 Task: Create a due date automation trigger when advanced on, on the tuesday after a card is due add dates due in more than 1 working days at 11:00 AM.
Action: Mouse moved to (1240, 108)
Screenshot: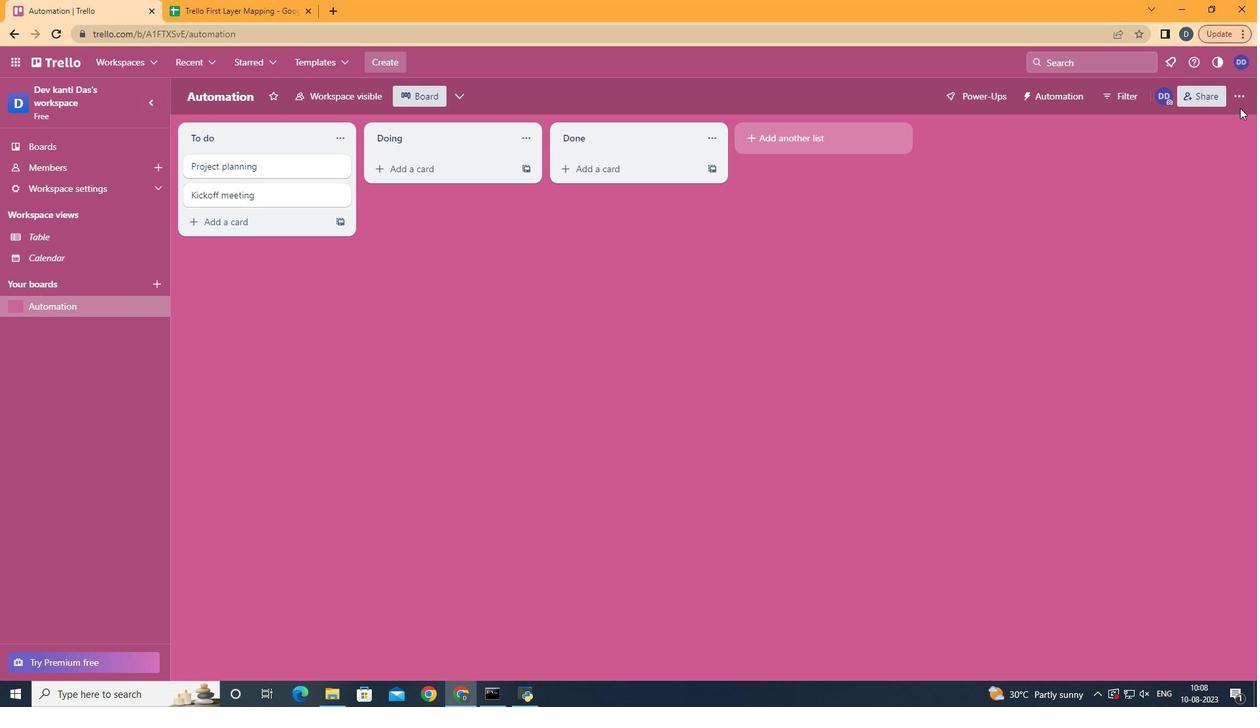 
Action: Mouse pressed left at (1240, 108)
Screenshot: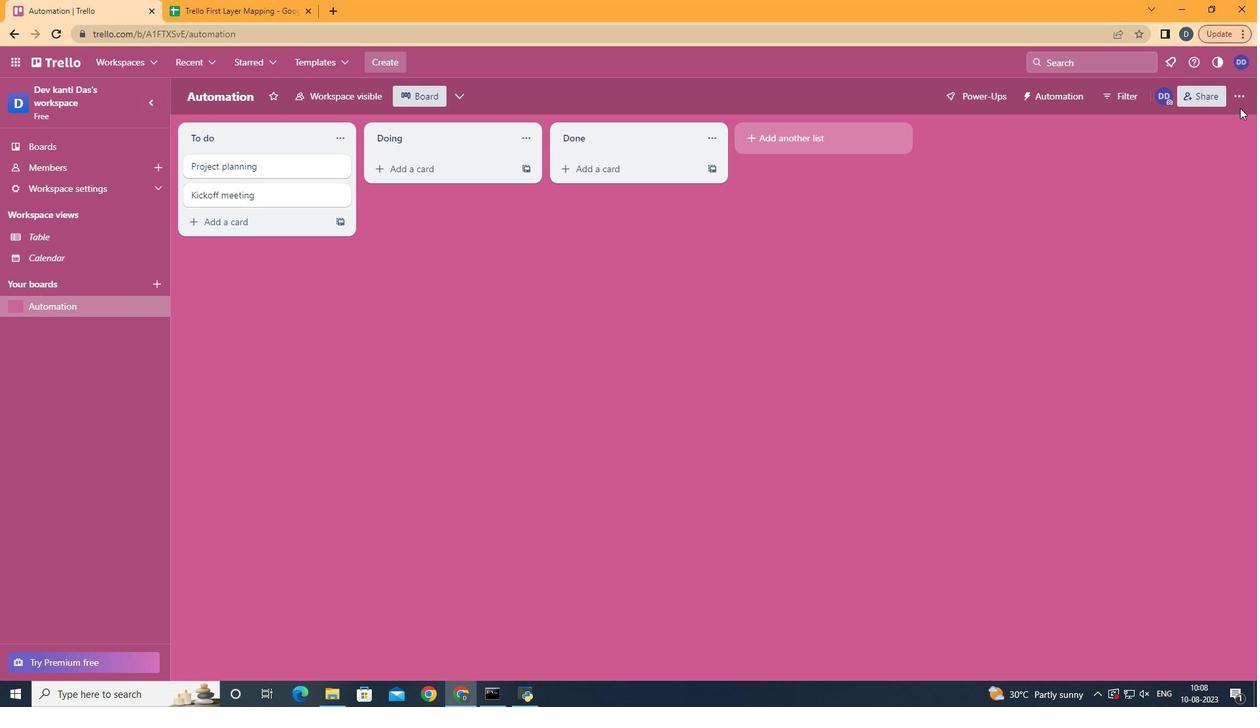 
Action: Mouse moved to (1240, 102)
Screenshot: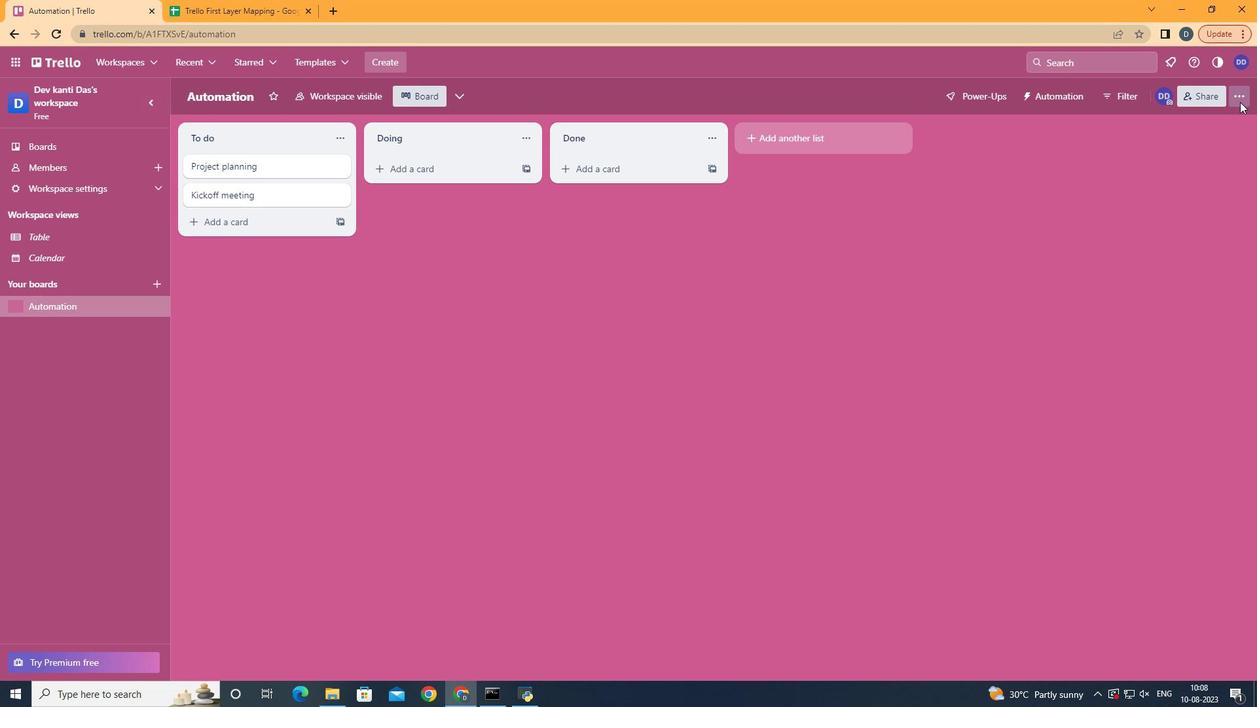 
Action: Mouse pressed left at (1240, 102)
Screenshot: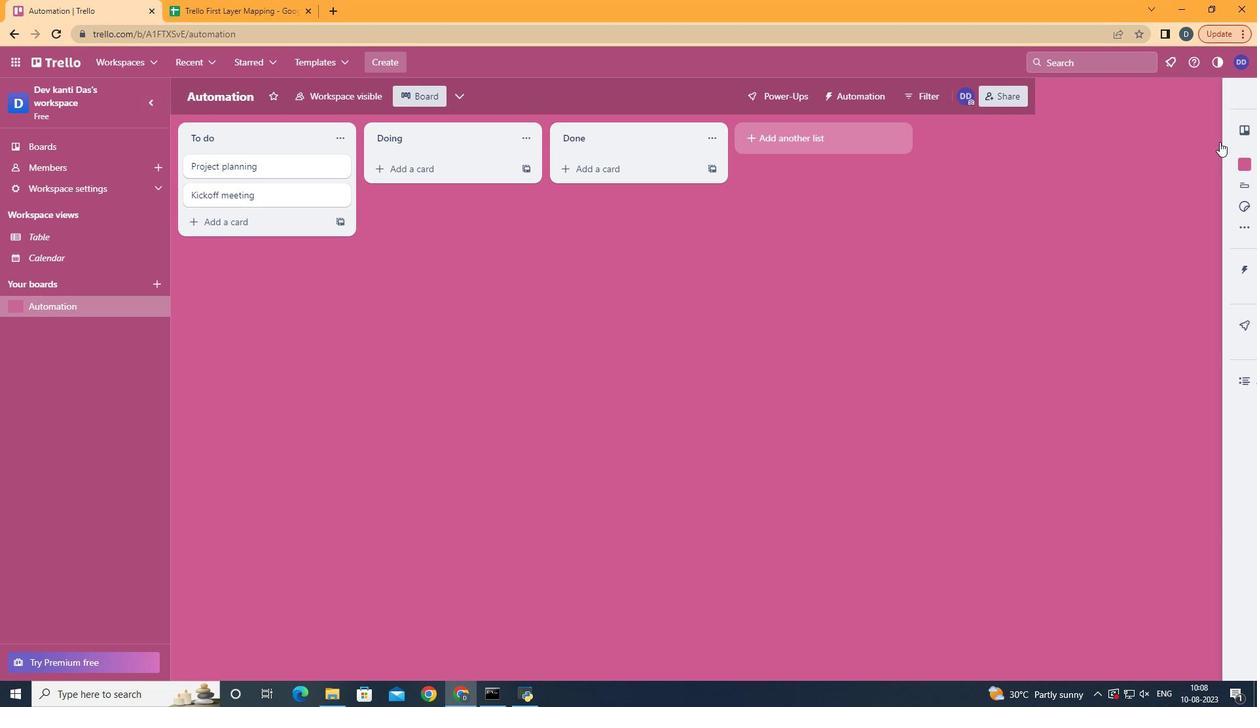 
Action: Mouse moved to (1127, 286)
Screenshot: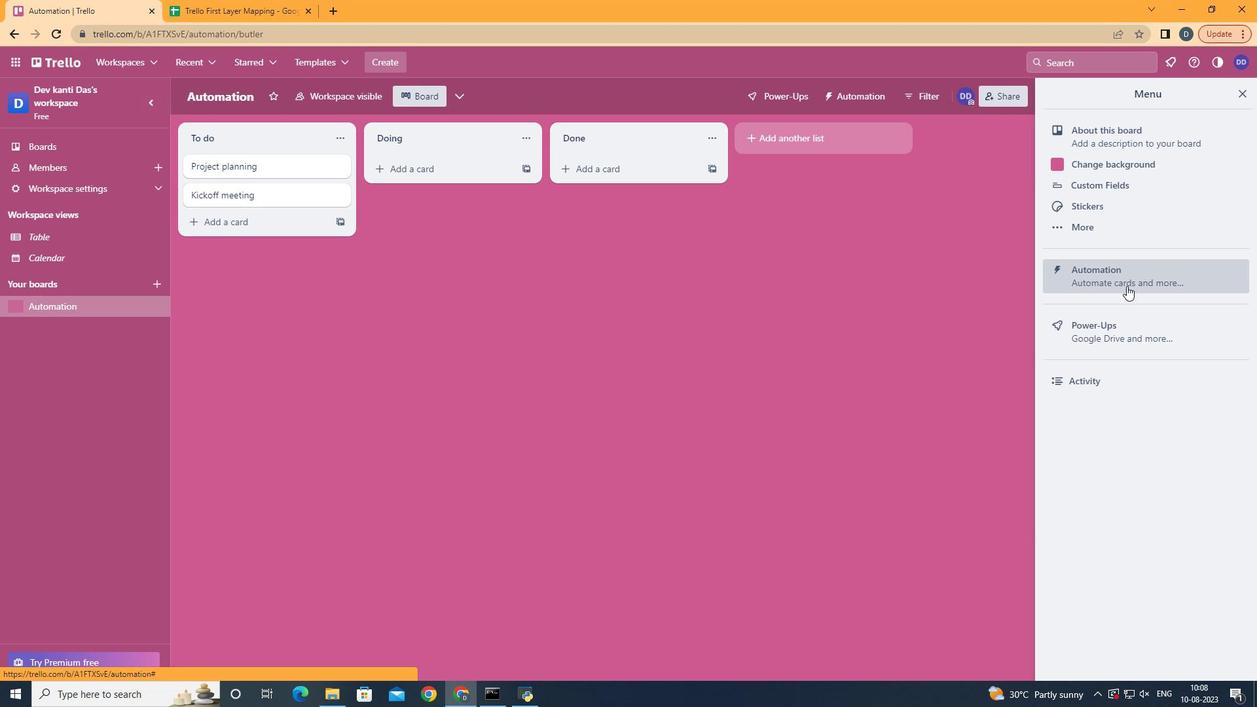 
Action: Mouse pressed left at (1127, 286)
Screenshot: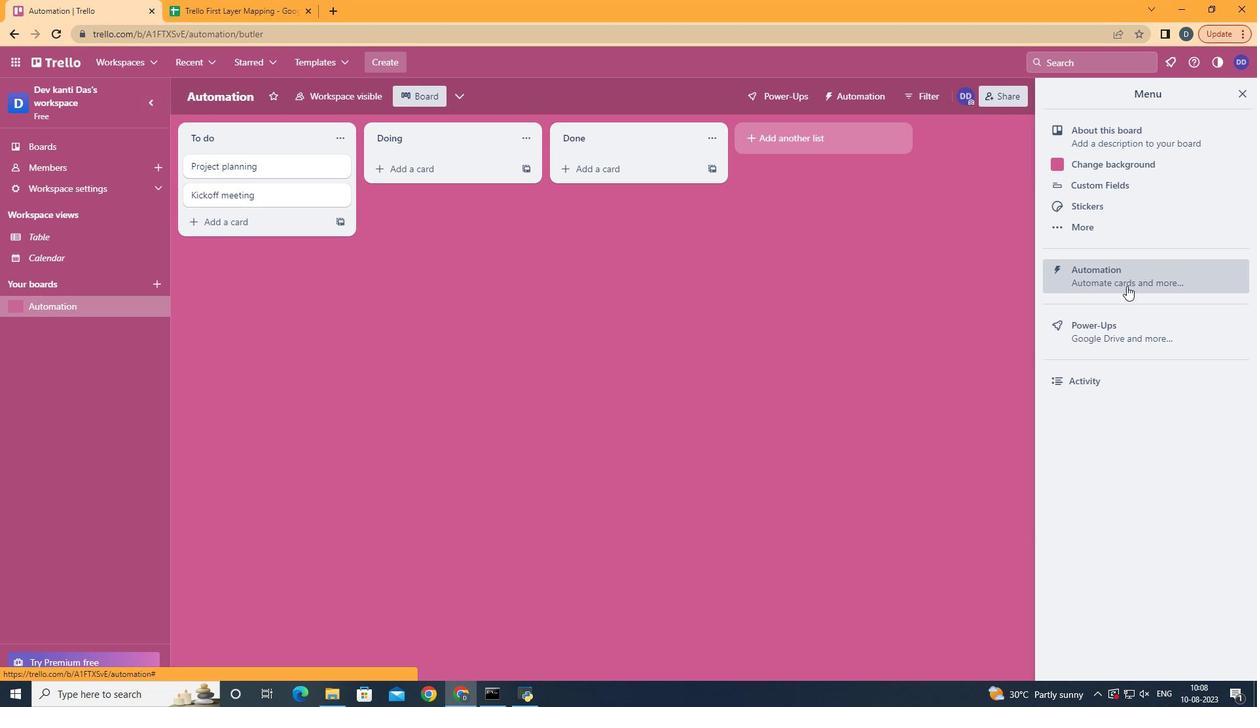 
Action: Mouse moved to (261, 272)
Screenshot: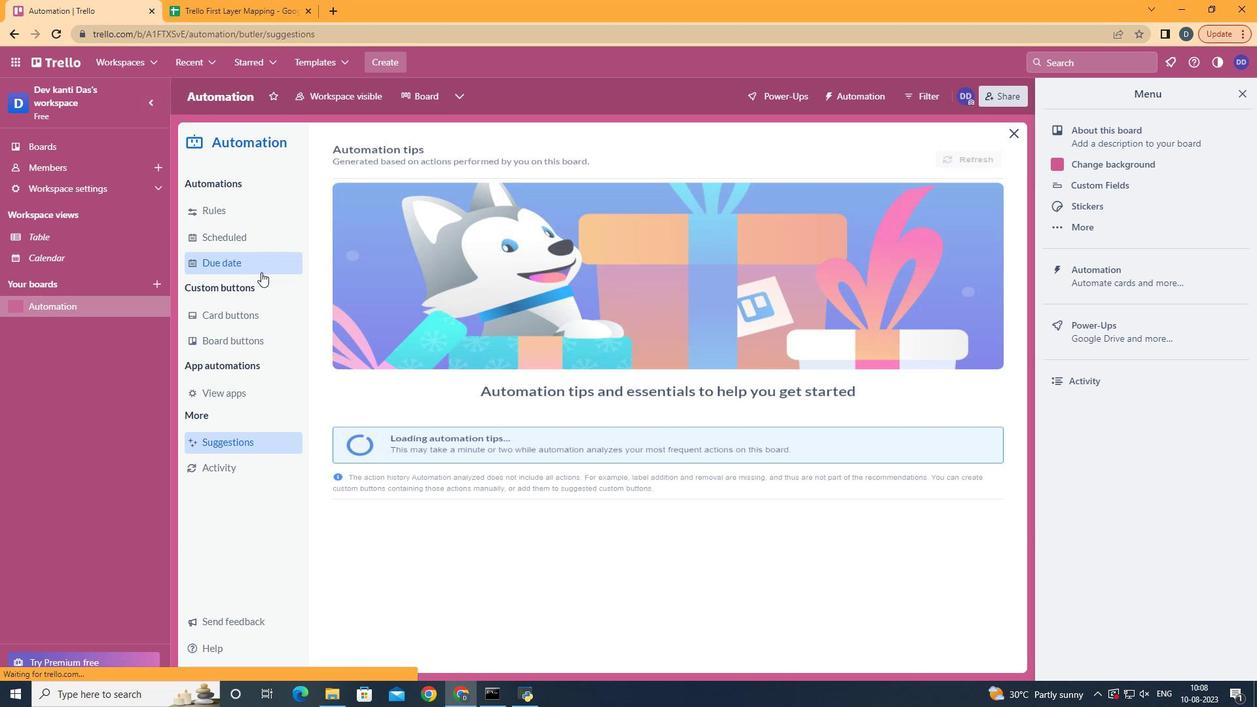 
Action: Mouse pressed left at (261, 272)
Screenshot: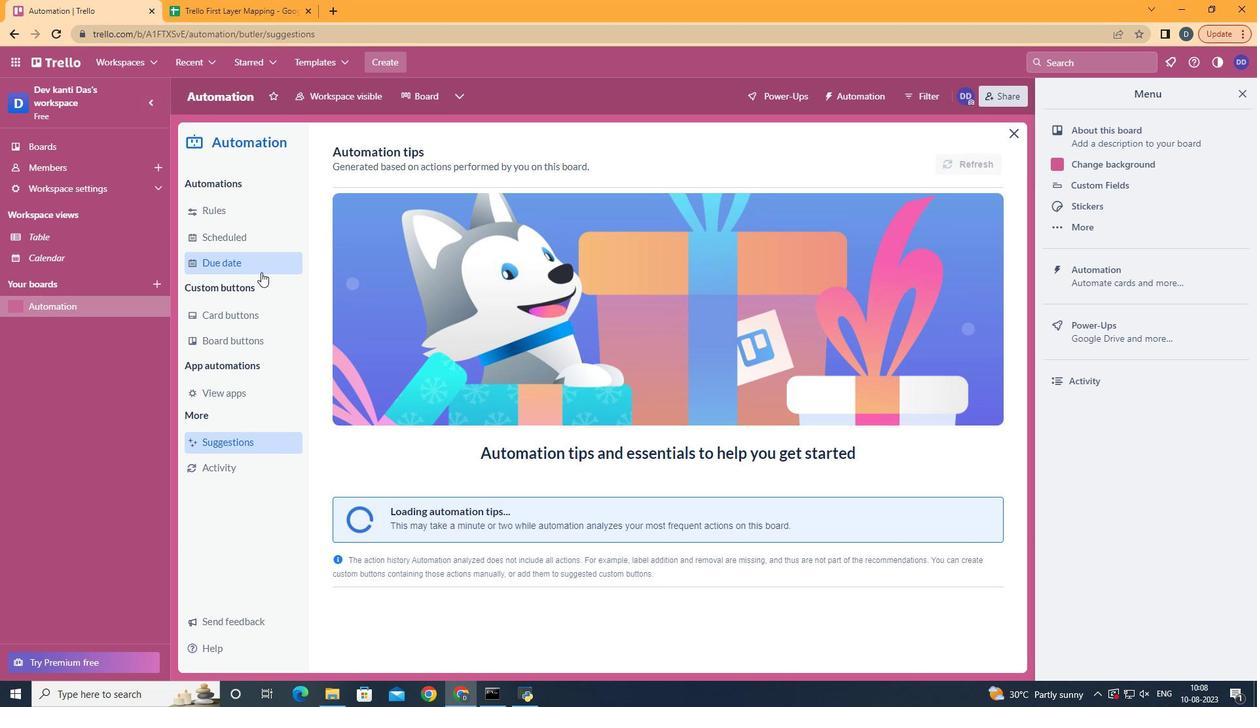 
Action: Mouse moved to (919, 155)
Screenshot: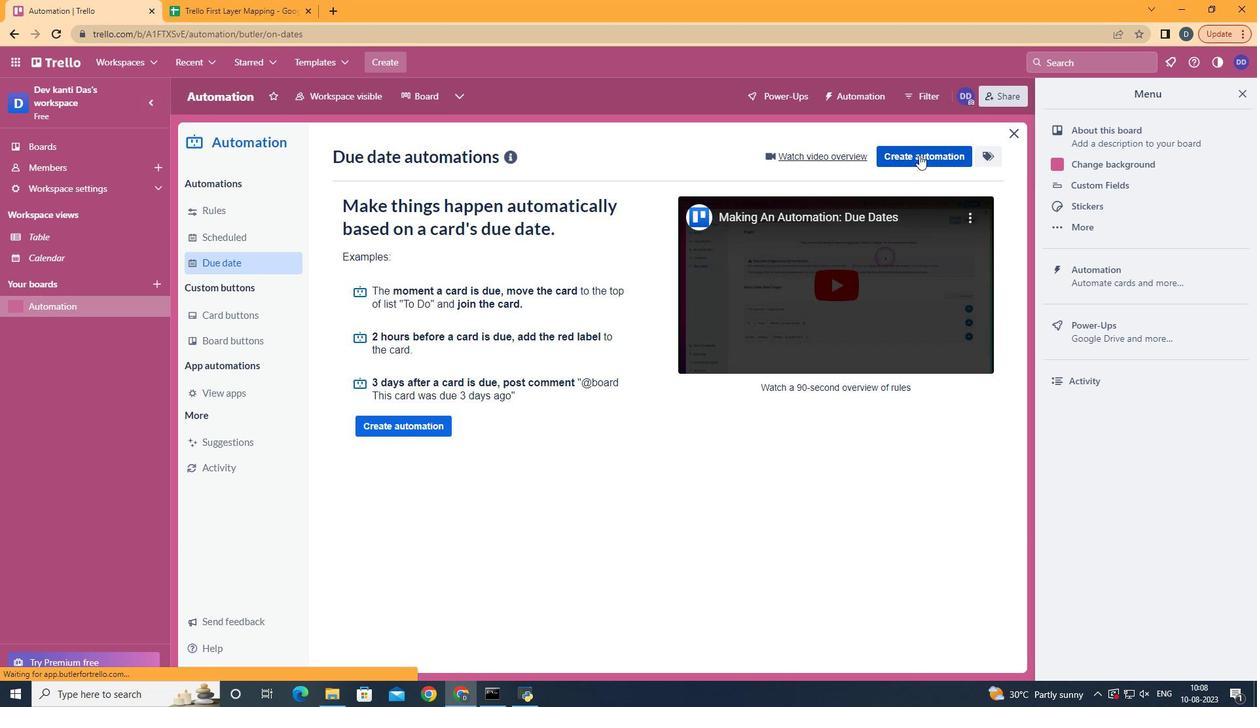 
Action: Mouse pressed left at (919, 155)
Screenshot: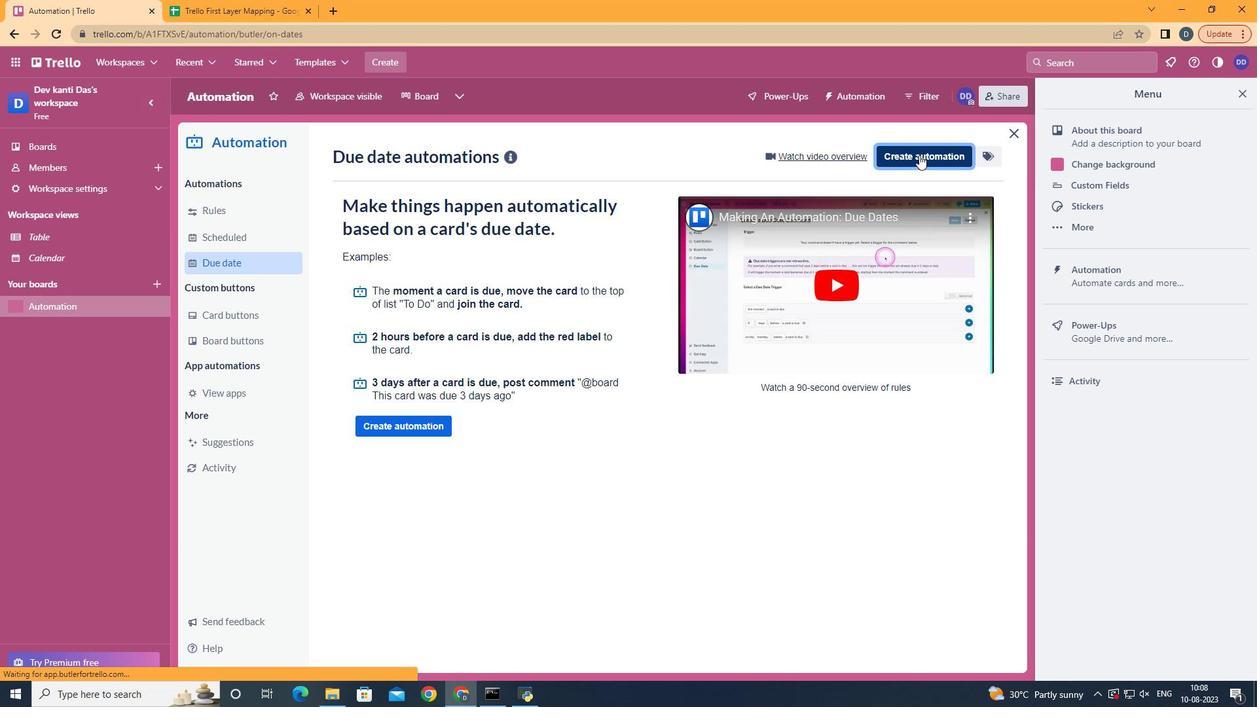 
Action: Mouse moved to (663, 269)
Screenshot: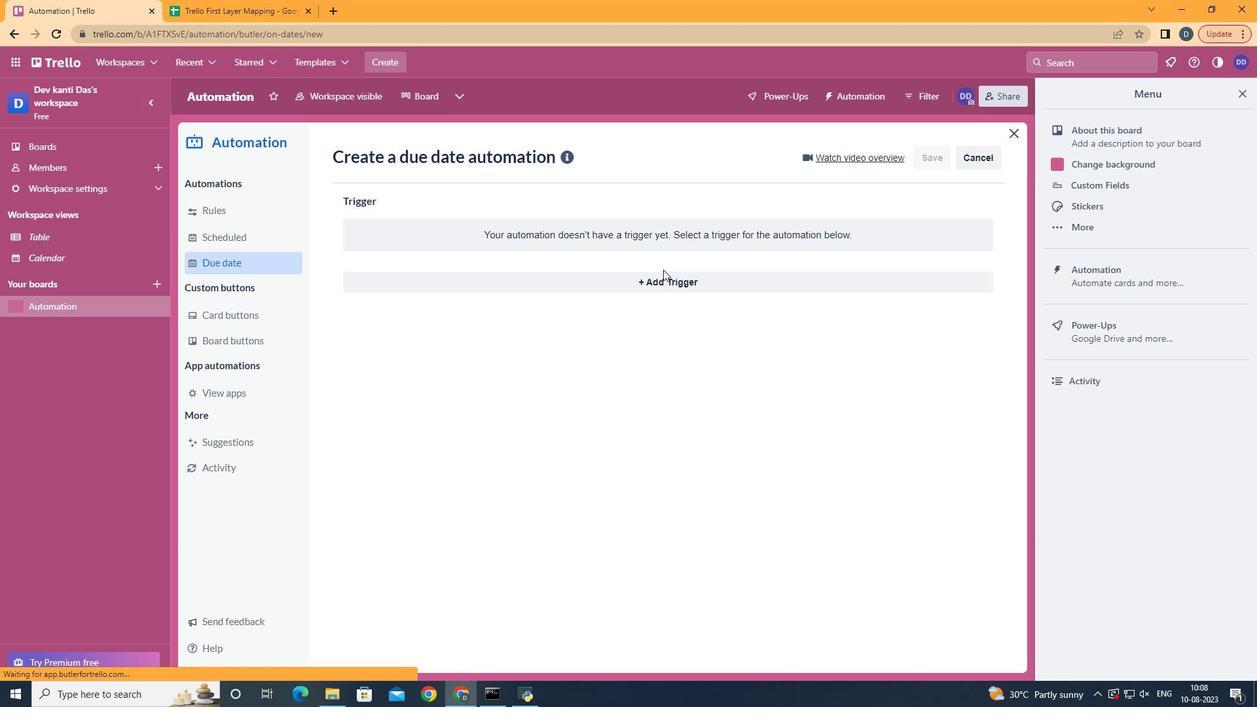 
Action: Mouse pressed left at (663, 269)
Screenshot: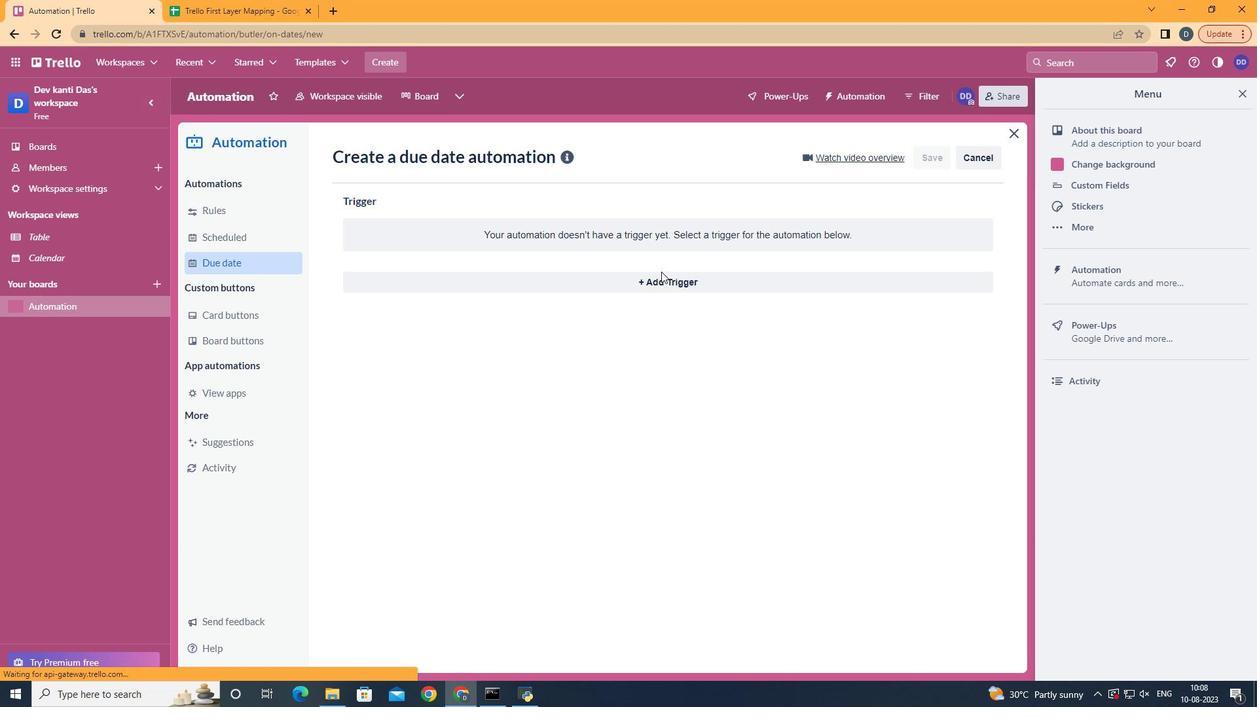 
Action: Mouse moved to (661, 276)
Screenshot: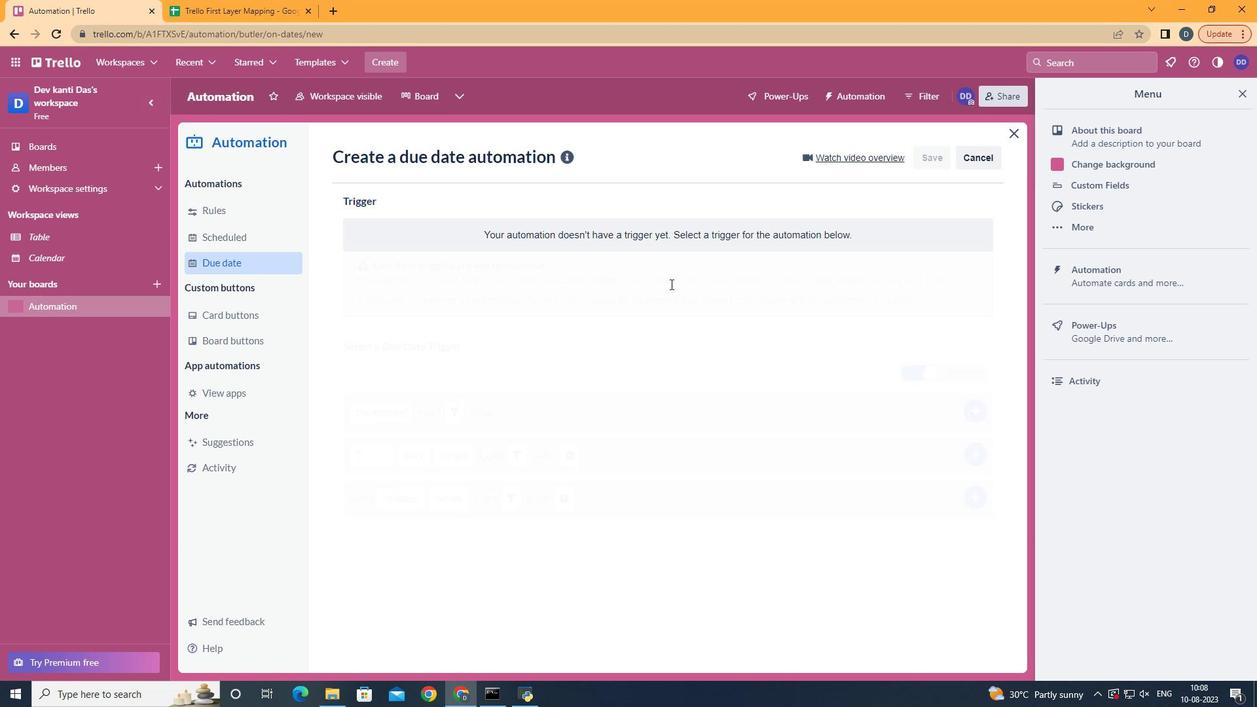 
Action: Mouse pressed left at (661, 276)
Screenshot: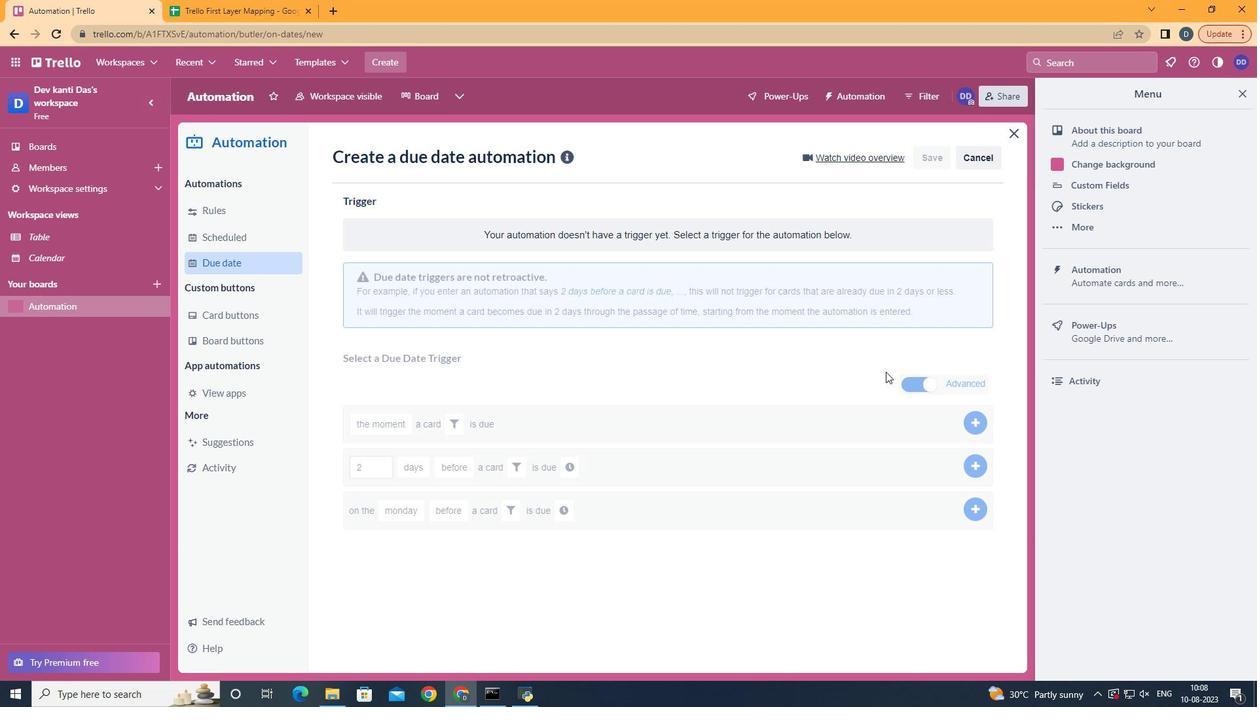 
Action: Mouse moved to (426, 367)
Screenshot: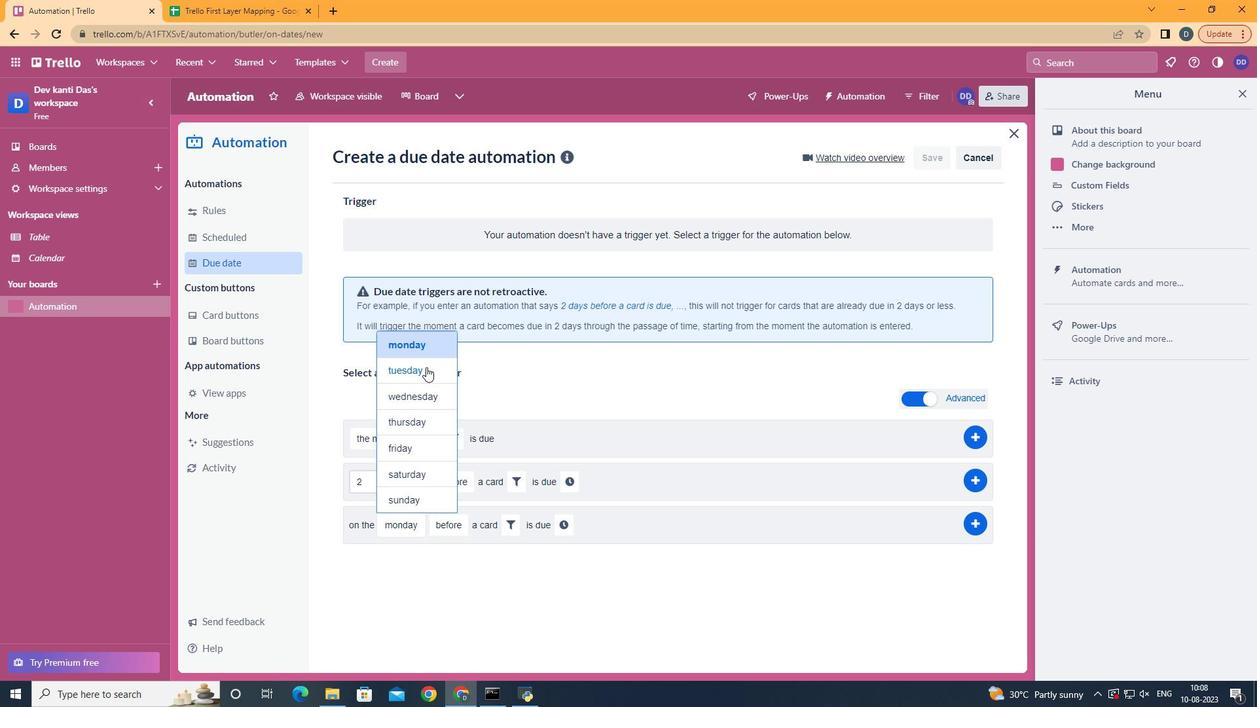 
Action: Mouse pressed left at (426, 367)
Screenshot: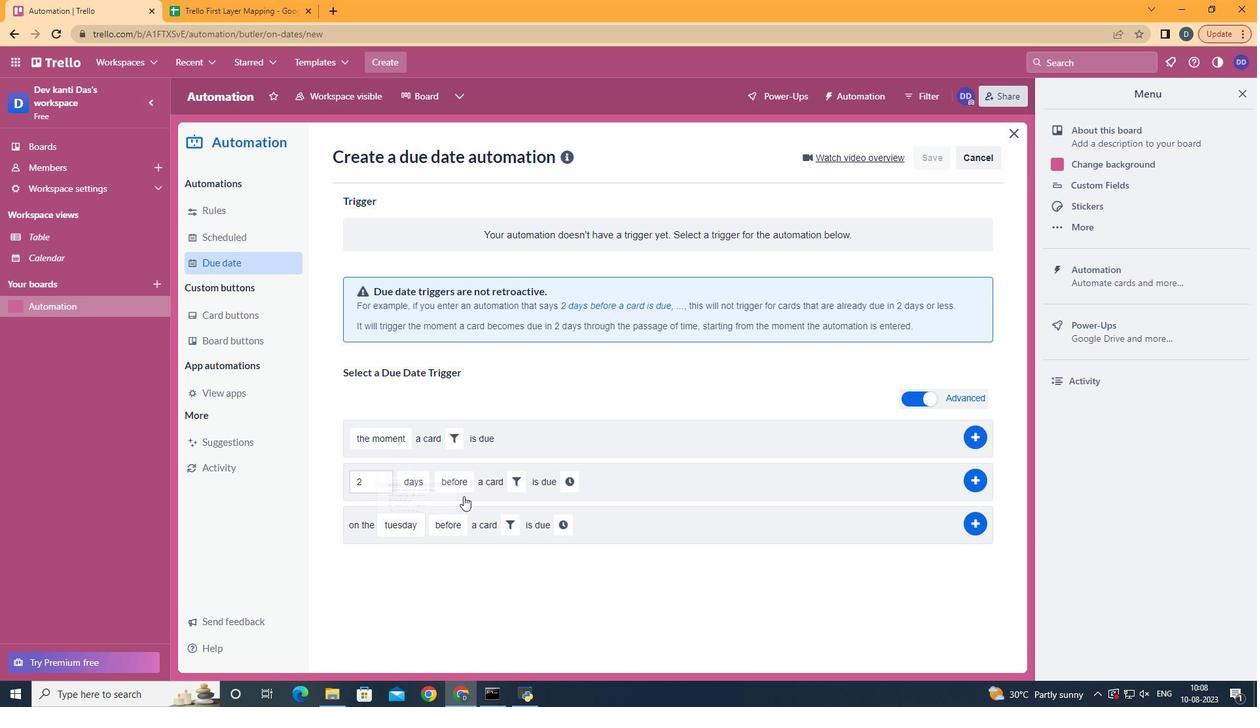 
Action: Mouse moved to (461, 574)
Screenshot: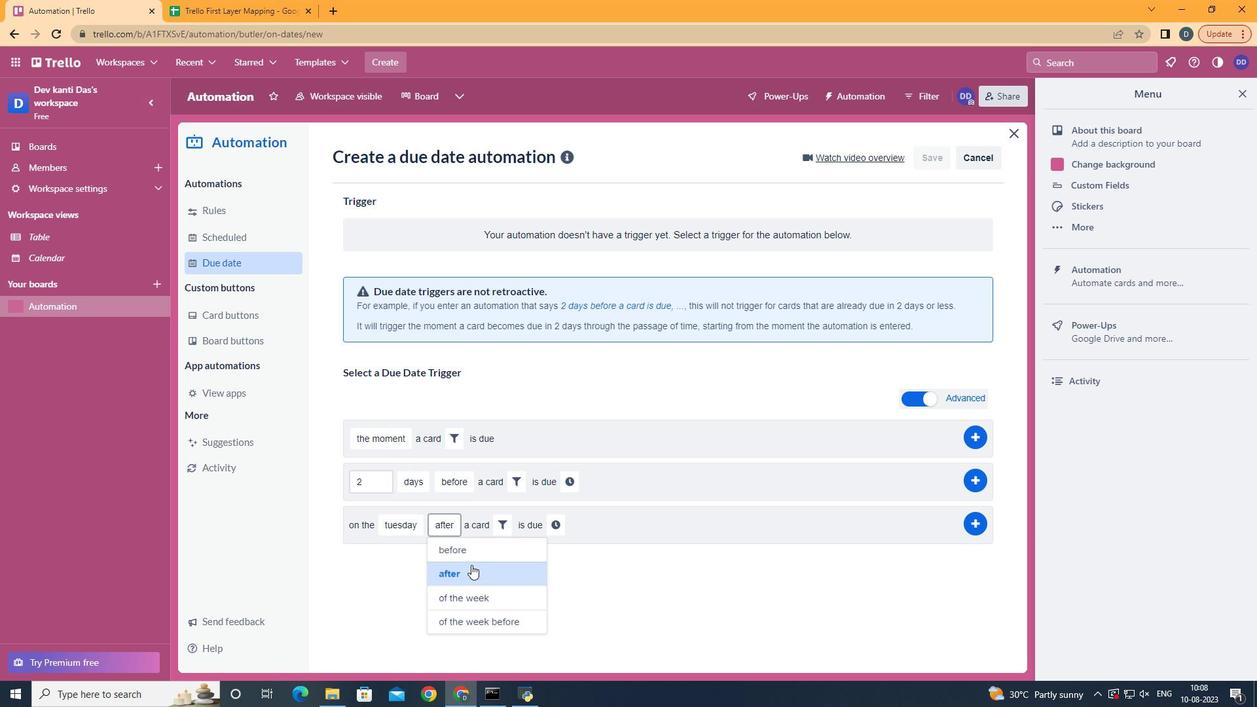 
Action: Mouse pressed left at (461, 574)
Screenshot: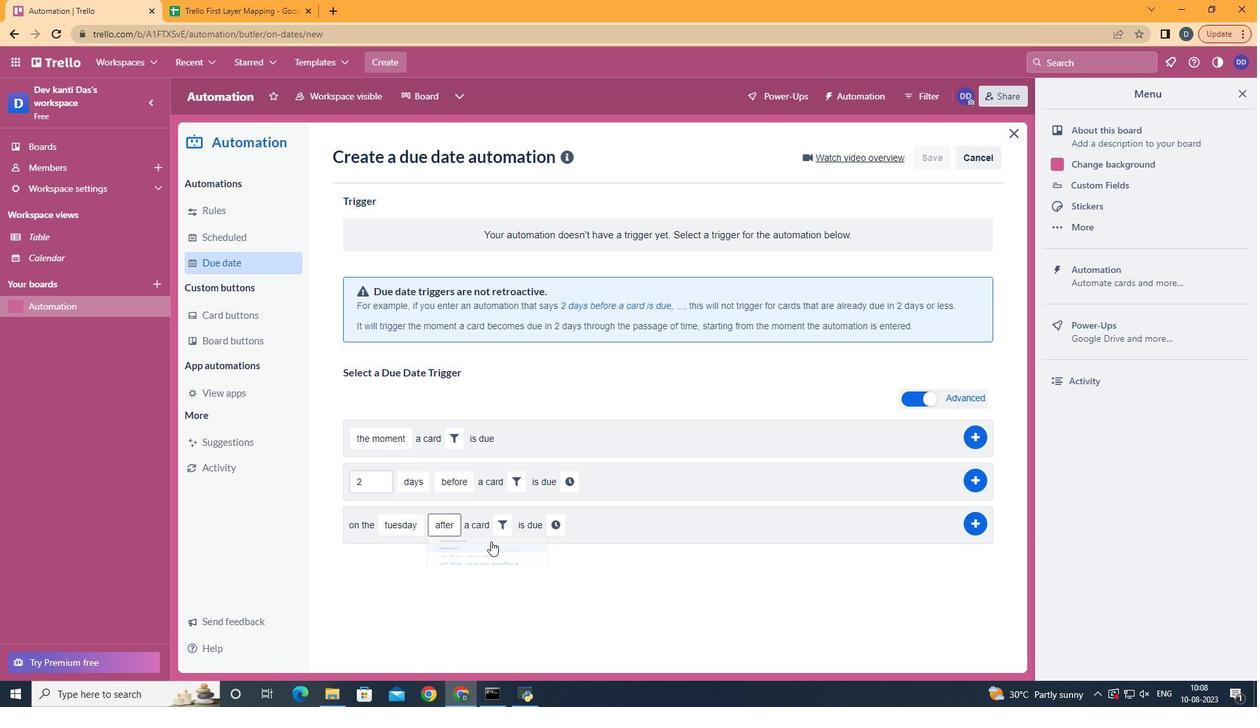 
Action: Mouse moved to (491, 527)
Screenshot: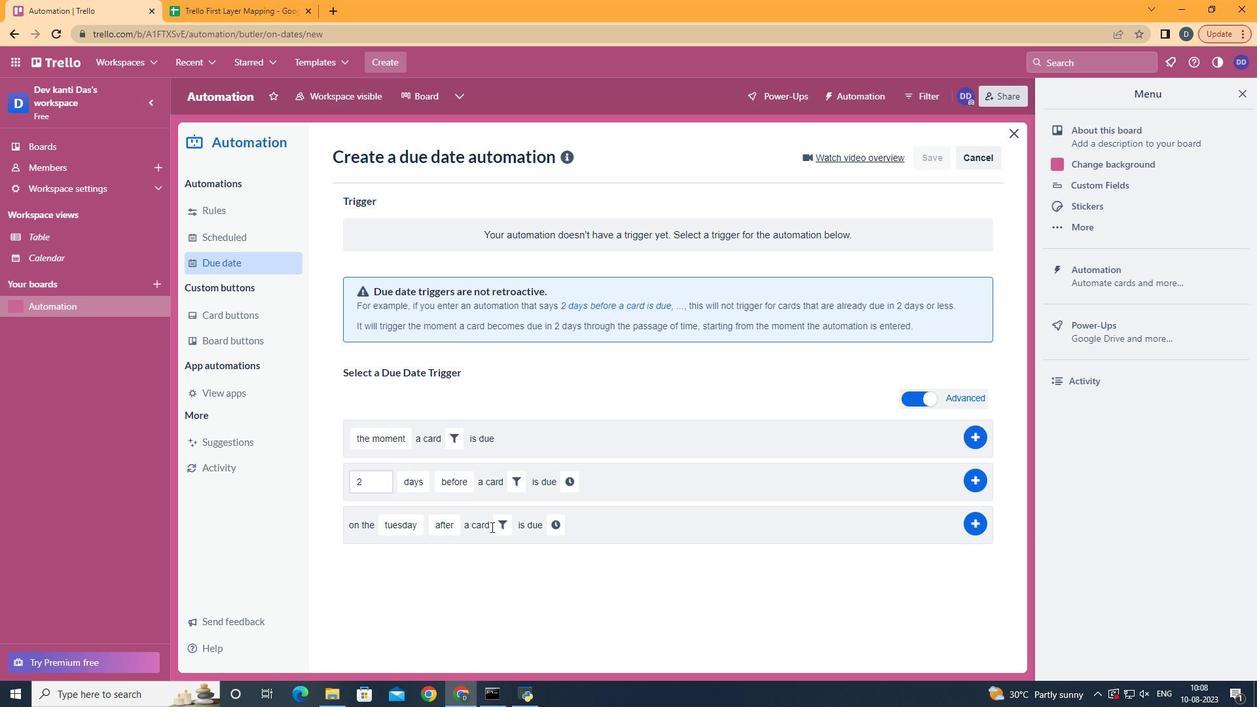 
Action: Mouse pressed left at (491, 527)
Screenshot: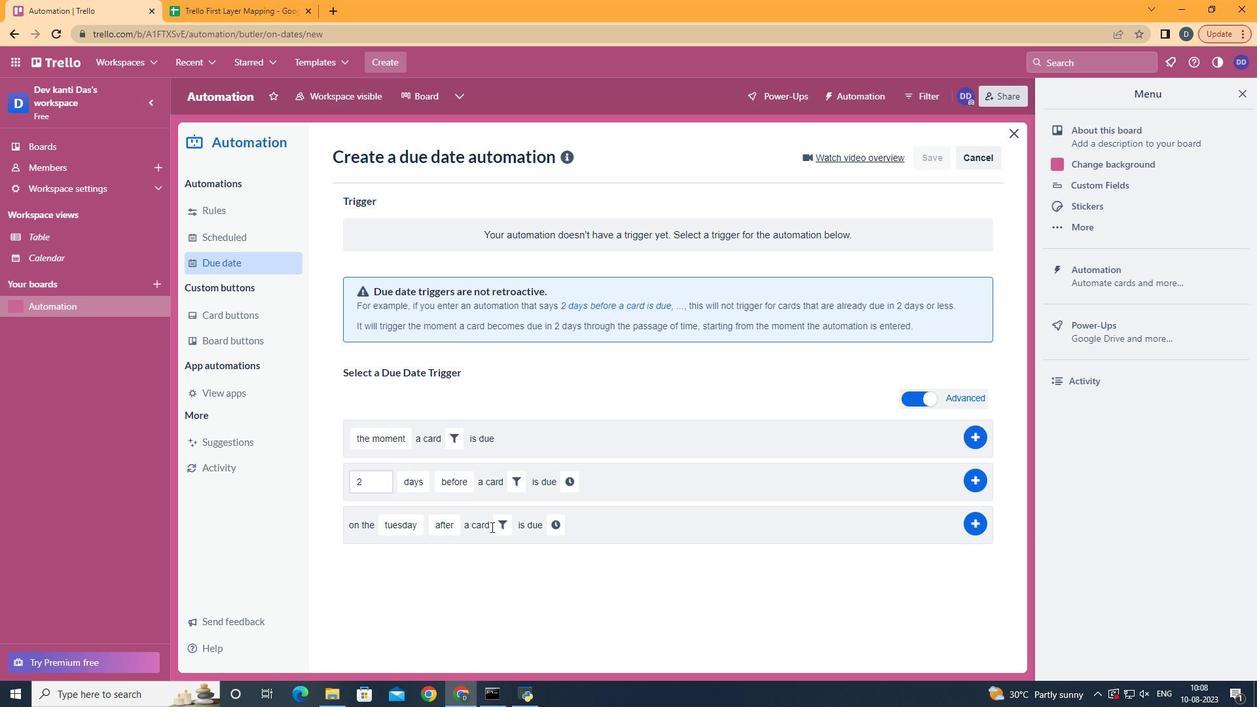 
Action: Mouse moved to (503, 529)
Screenshot: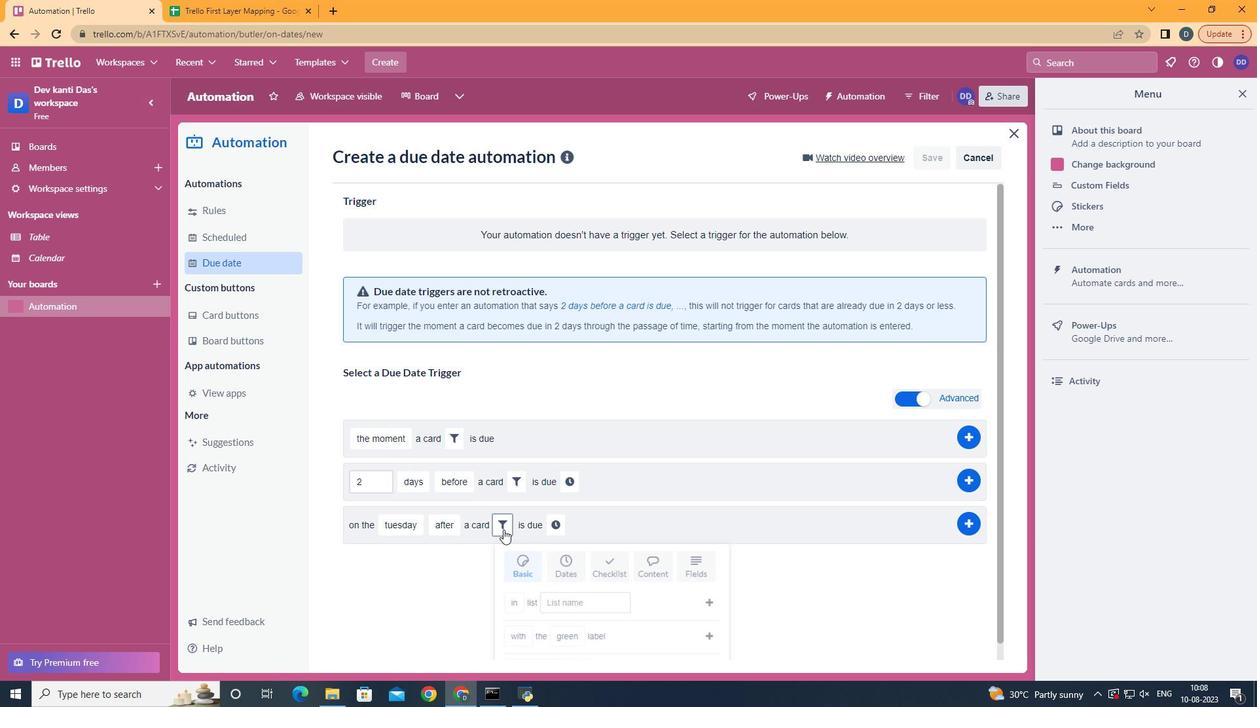 
Action: Mouse pressed left at (500, 532)
Screenshot: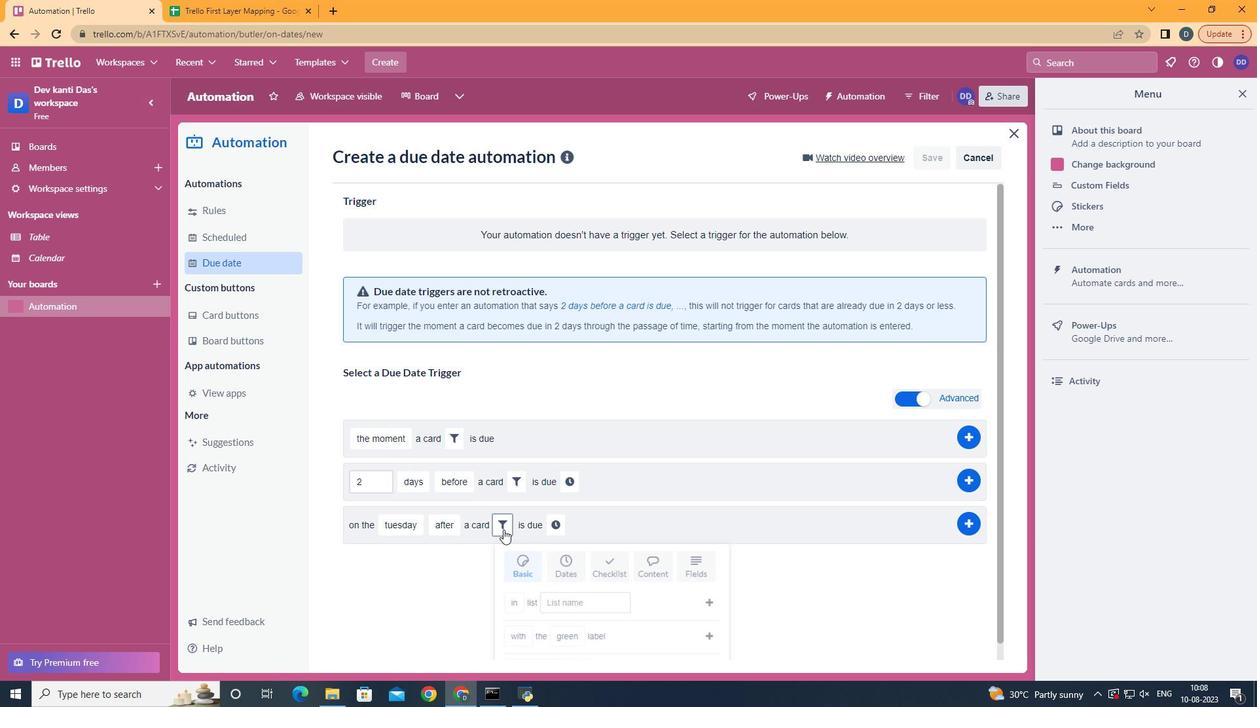 
Action: Mouse moved to (555, 562)
Screenshot: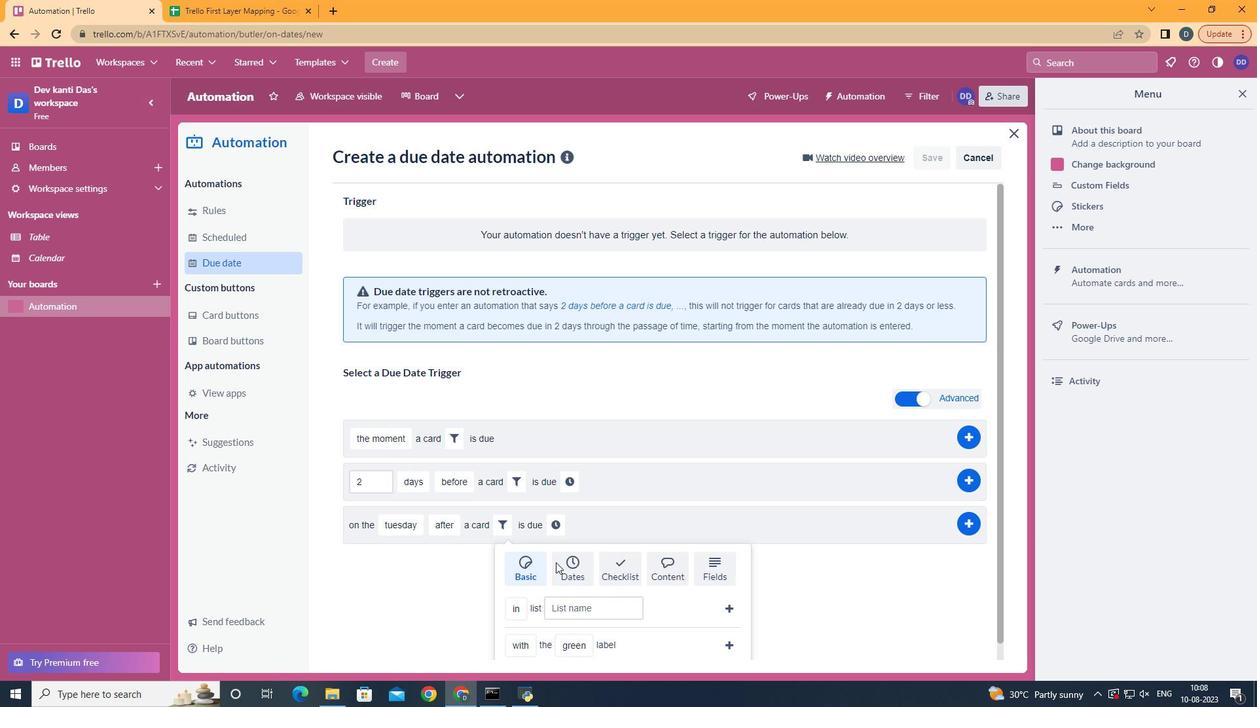 
Action: Mouse pressed left at (555, 562)
Screenshot: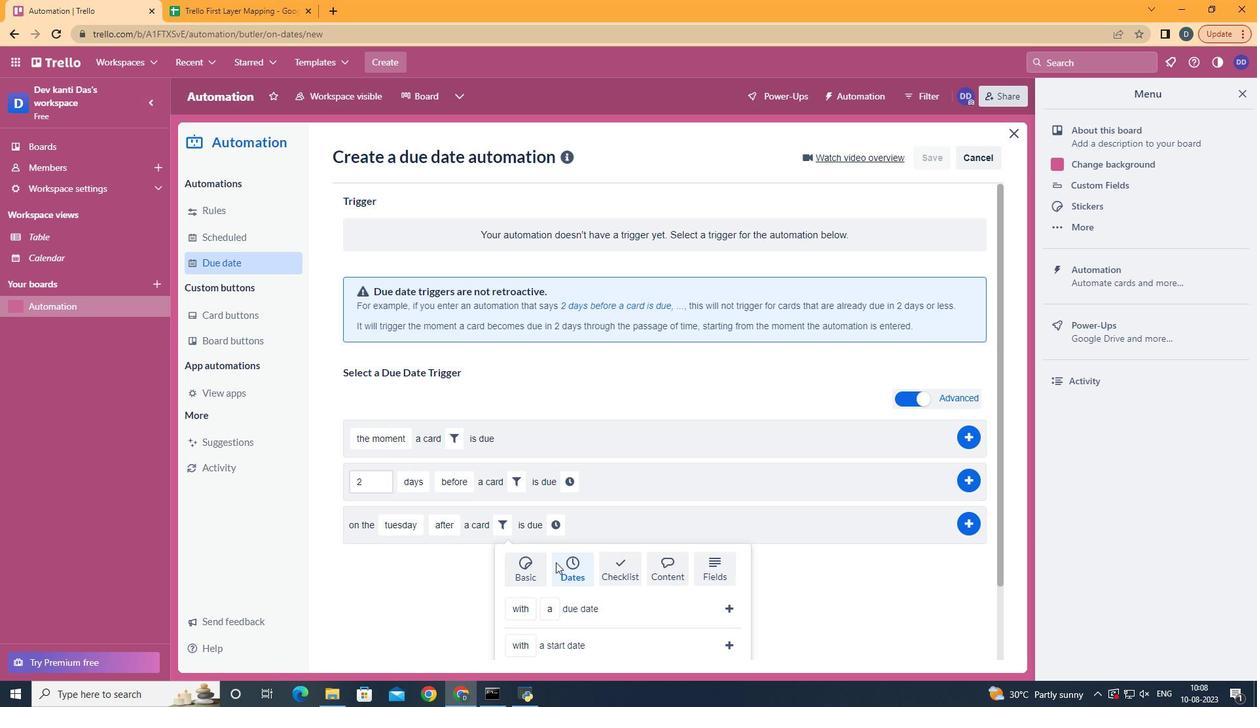 
Action: Mouse scrolled (555, 561) with delta (0, 0)
Screenshot: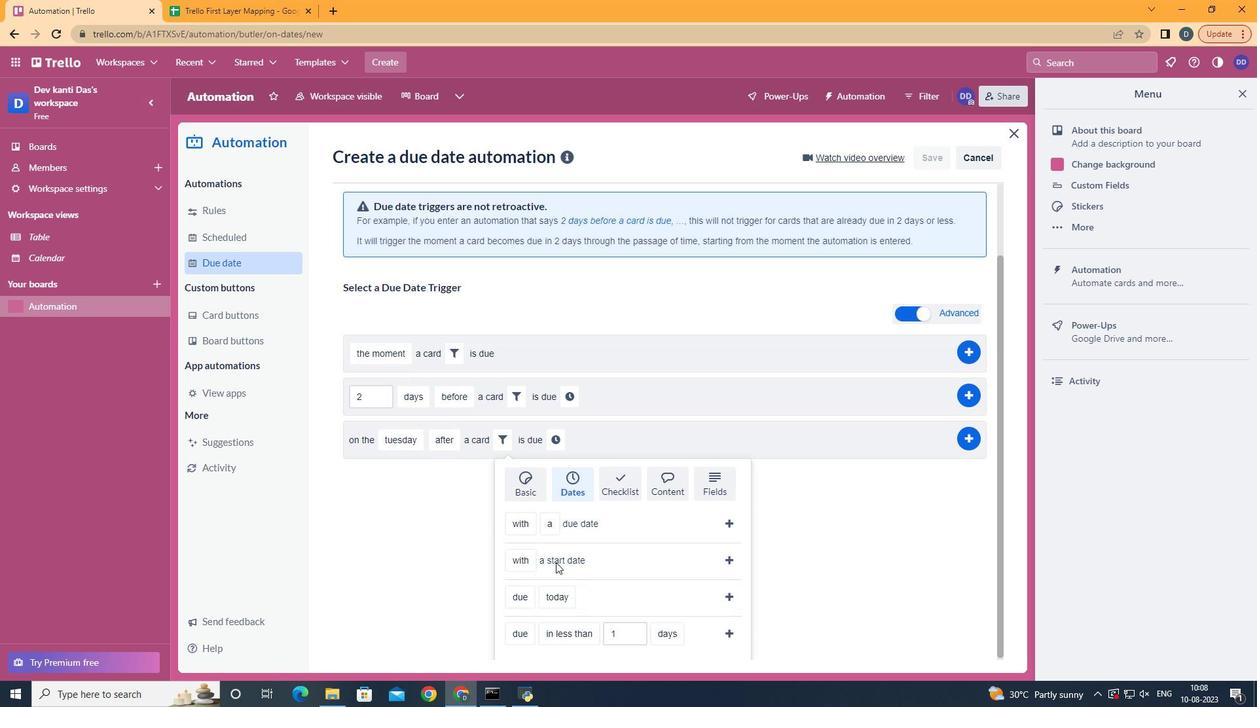 
Action: Mouse scrolled (555, 561) with delta (0, 0)
Screenshot: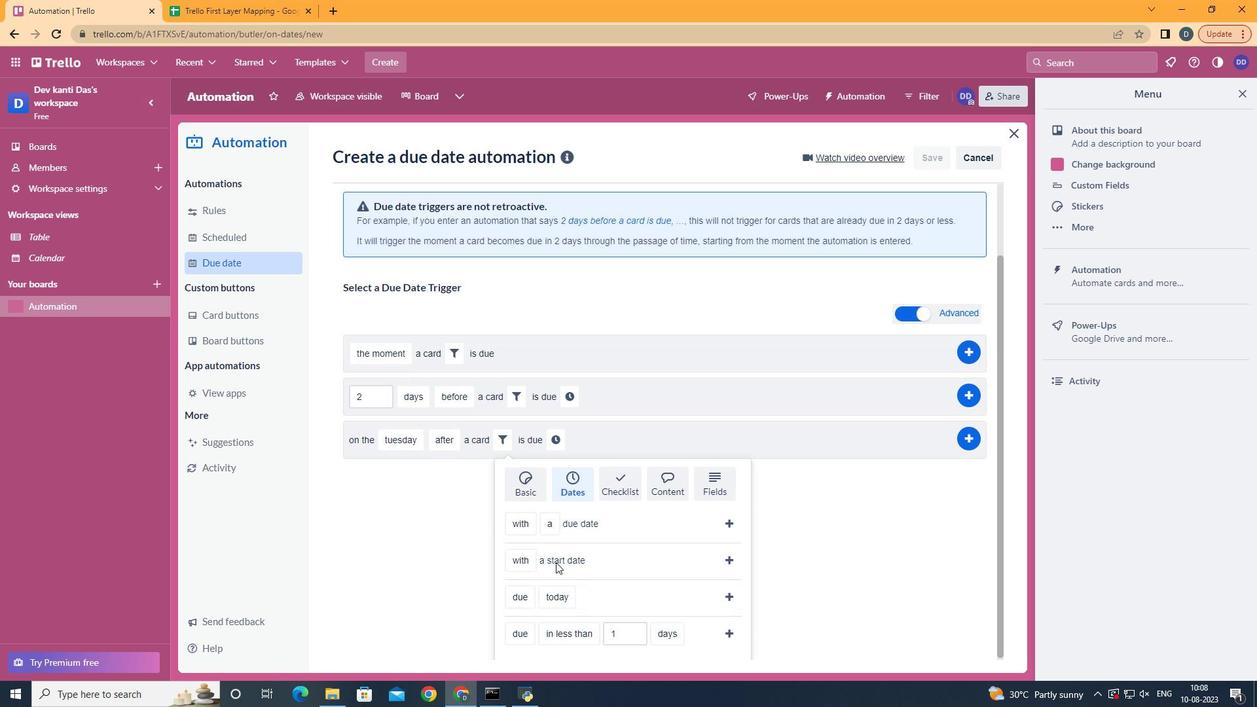 
Action: Mouse scrolled (555, 561) with delta (0, 0)
Screenshot: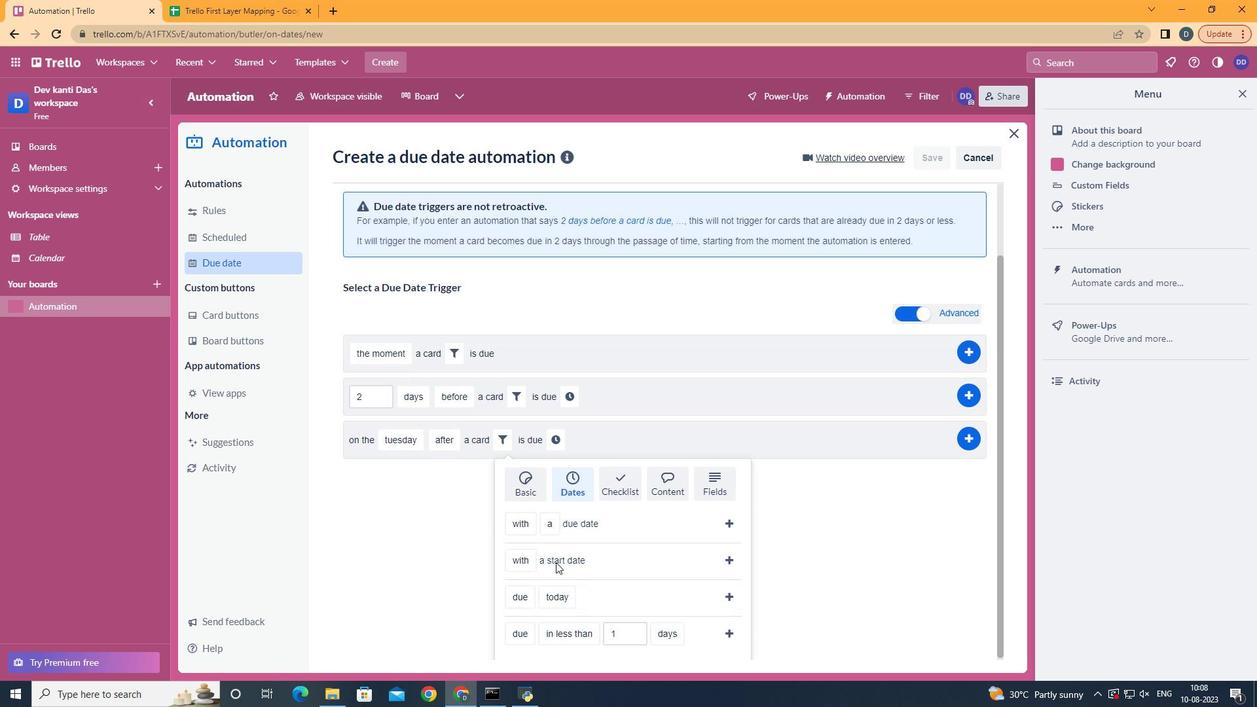 
Action: Mouse scrolled (555, 561) with delta (0, 0)
Screenshot: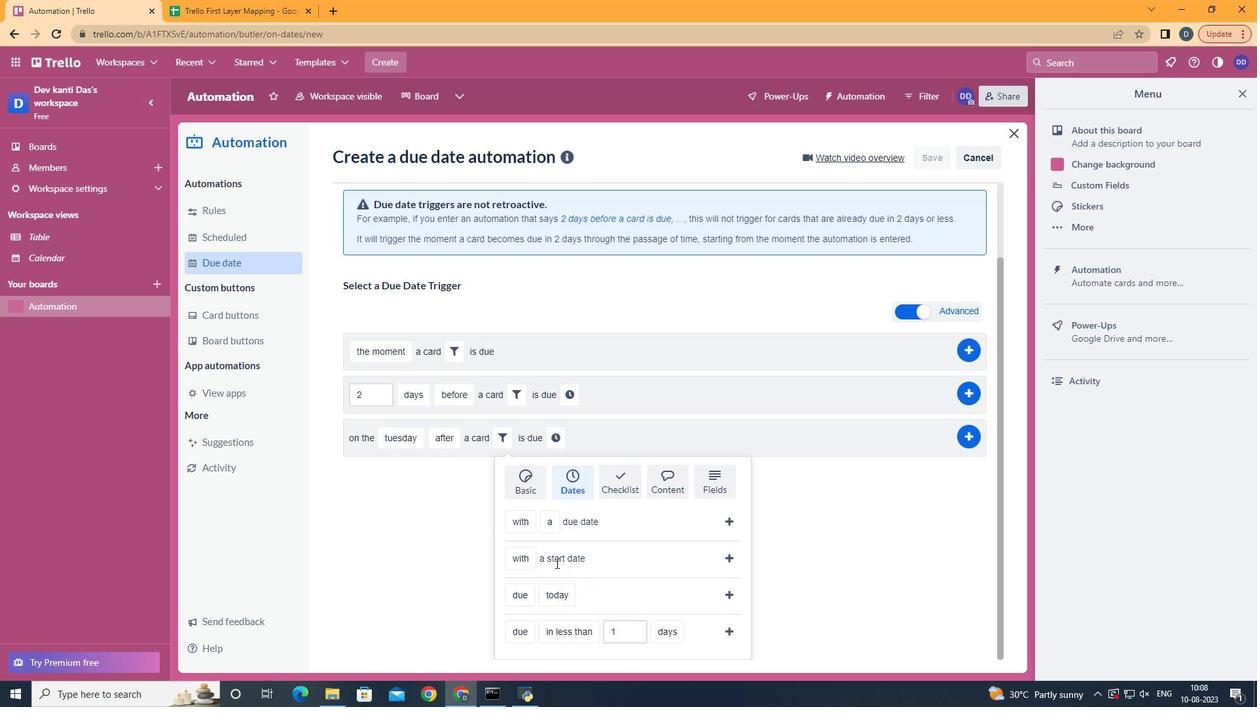 
Action: Mouse moved to (542, 573)
Screenshot: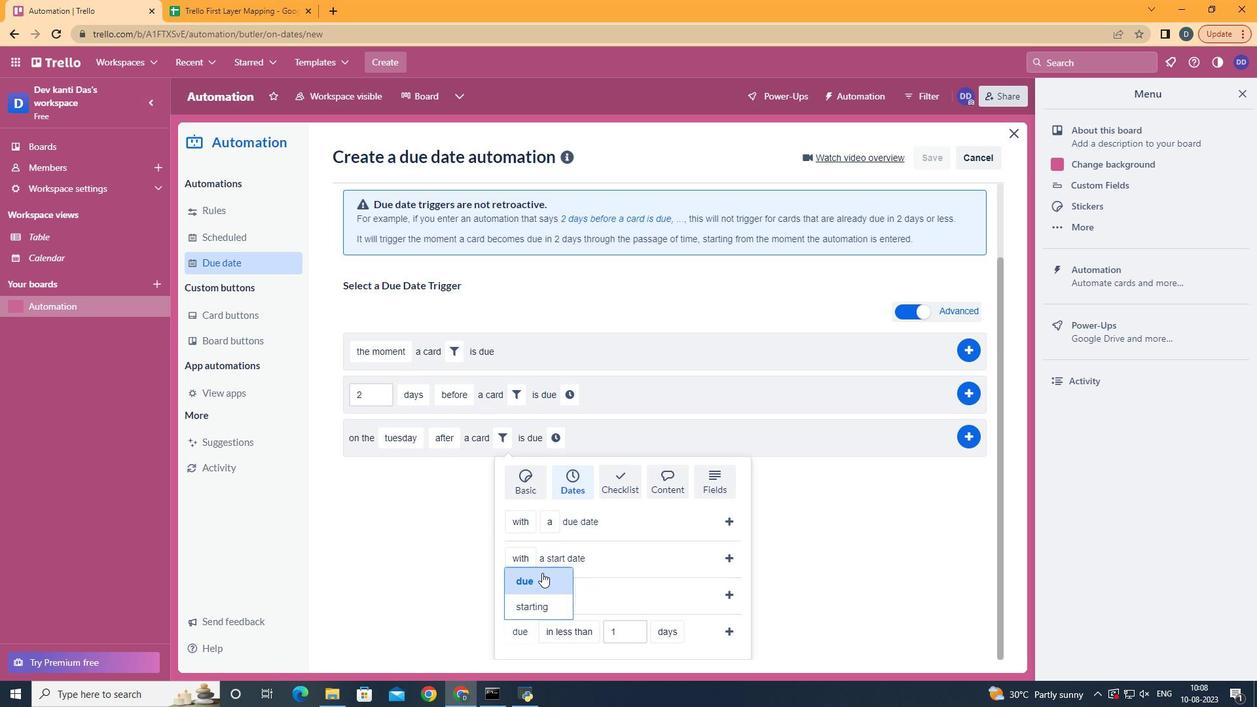 
Action: Mouse pressed left at (542, 573)
Screenshot: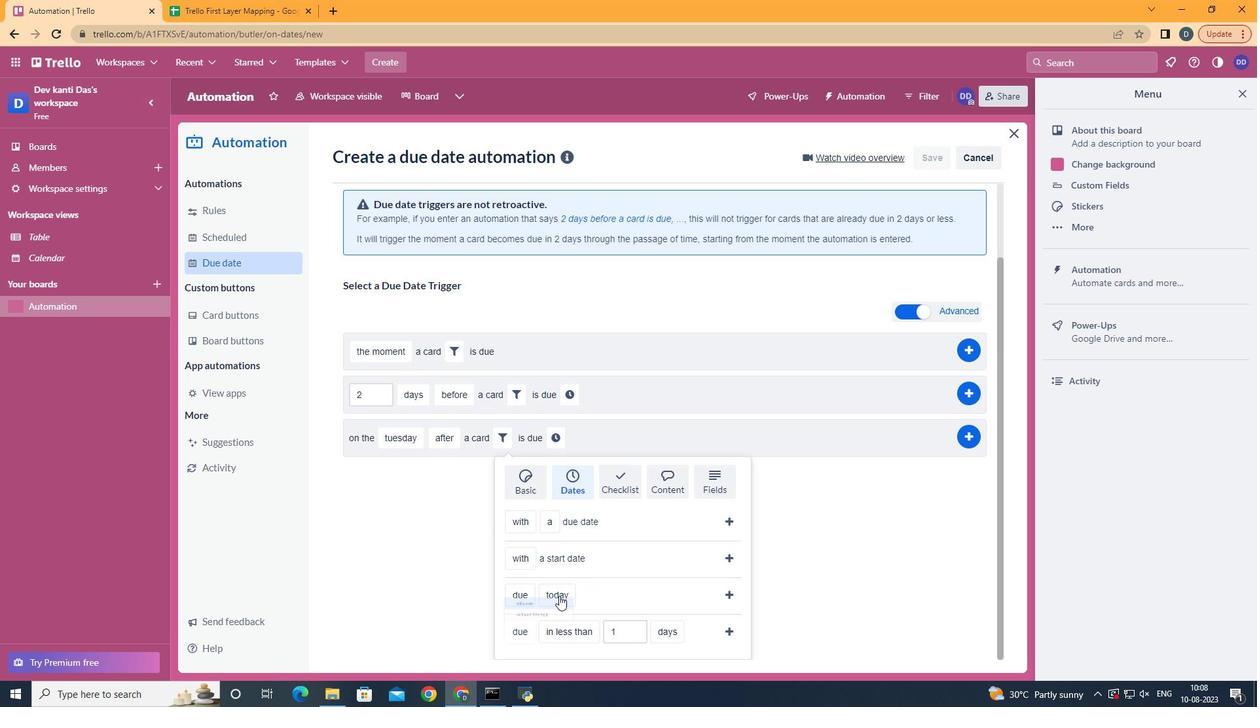 
Action: Mouse moved to (584, 554)
Screenshot: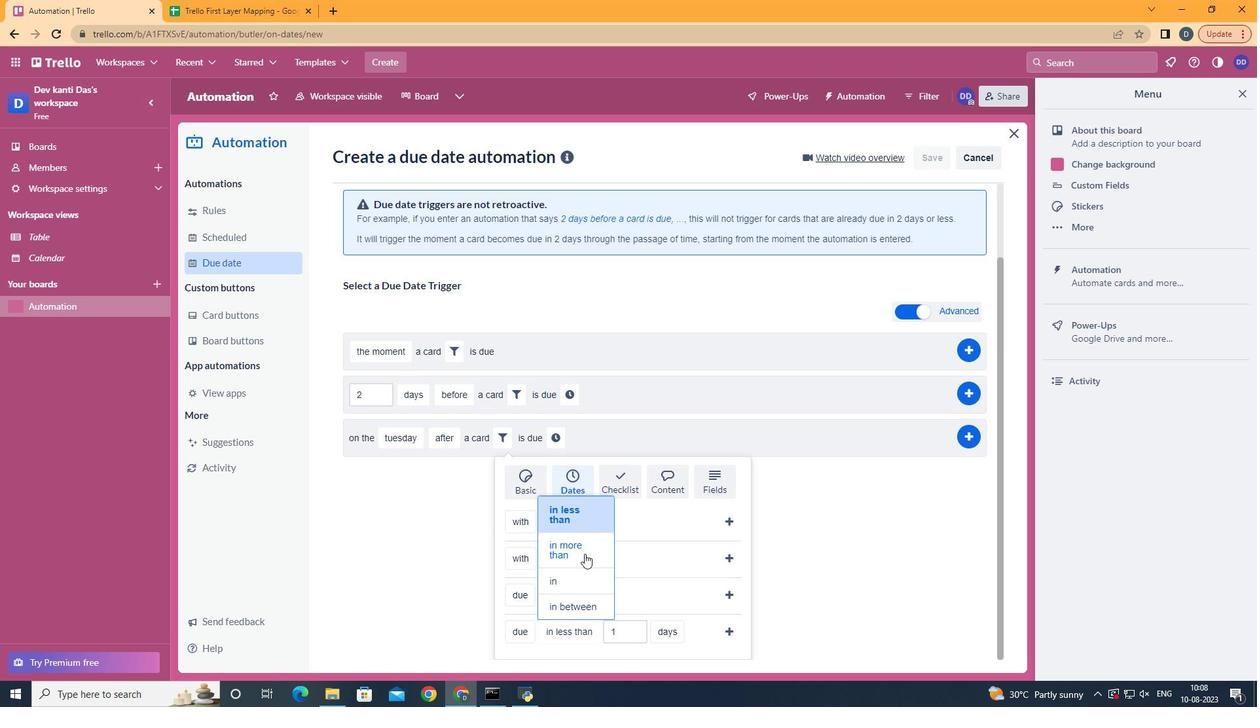 
Action: Mouse pressed left at (584, 554)
Screenshot: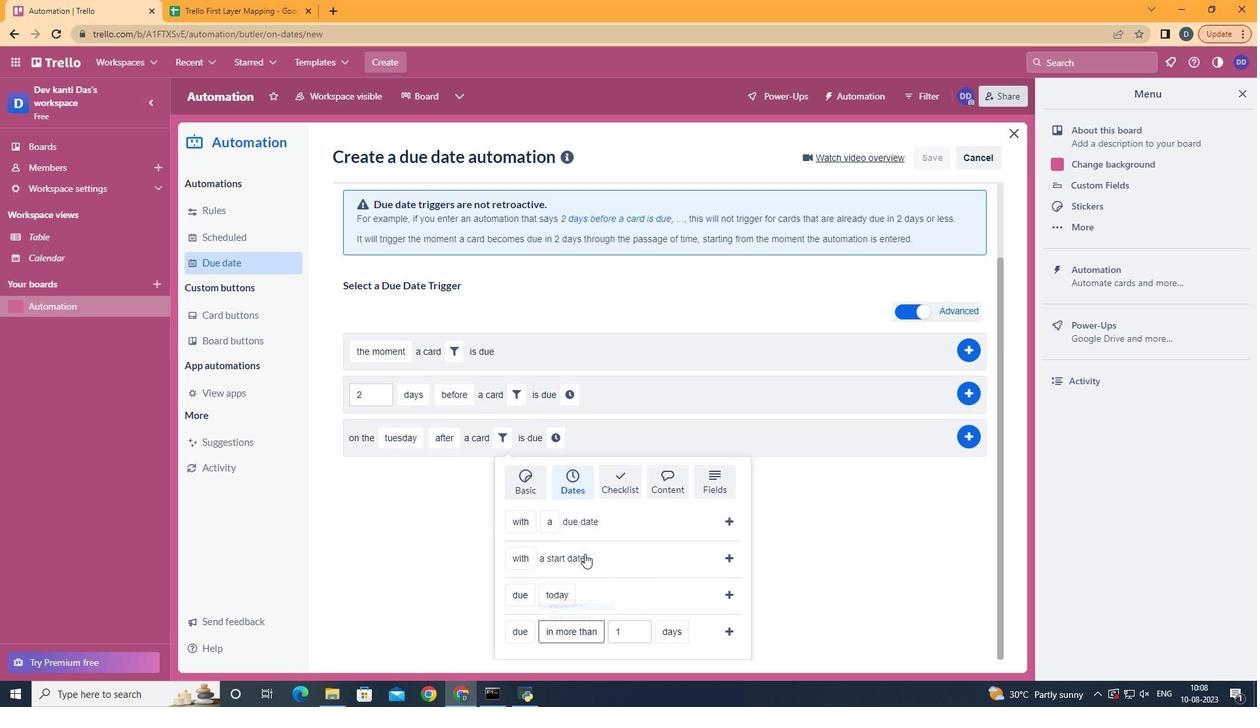 
Action: Mouse moved to (680, 605)
Screenshot: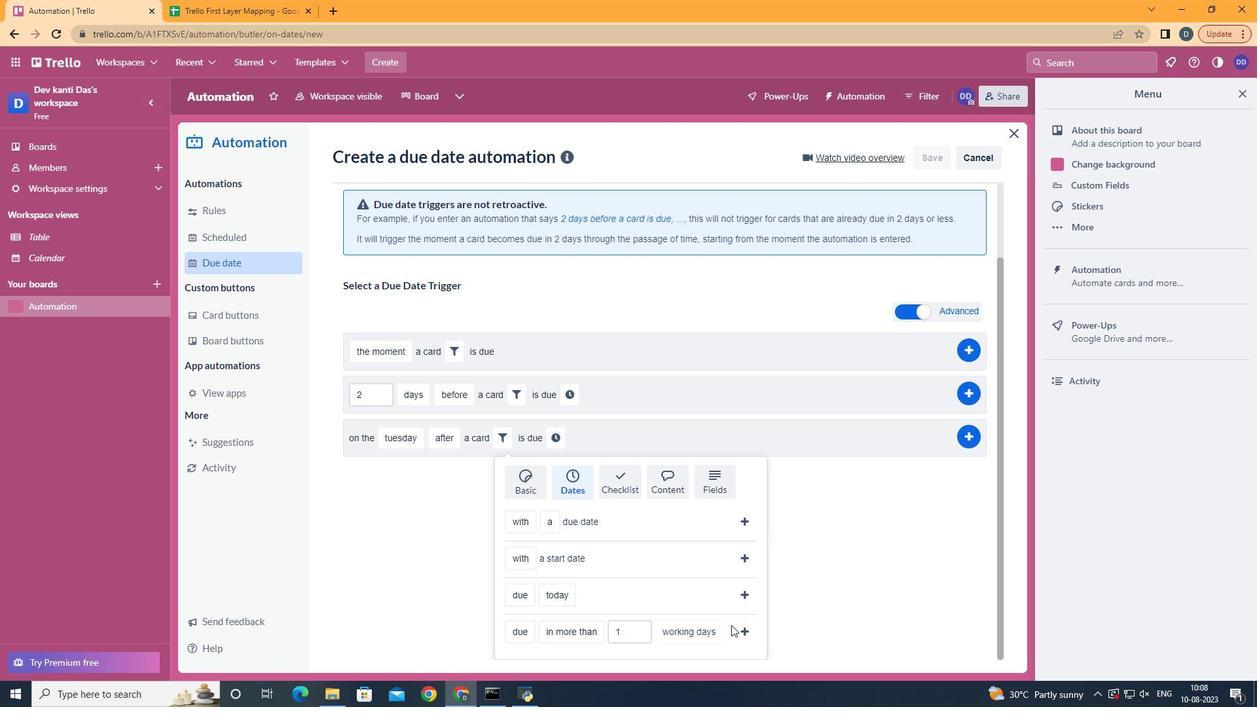 
Action: Mouse pressed left at (680, 605)
Screenshot: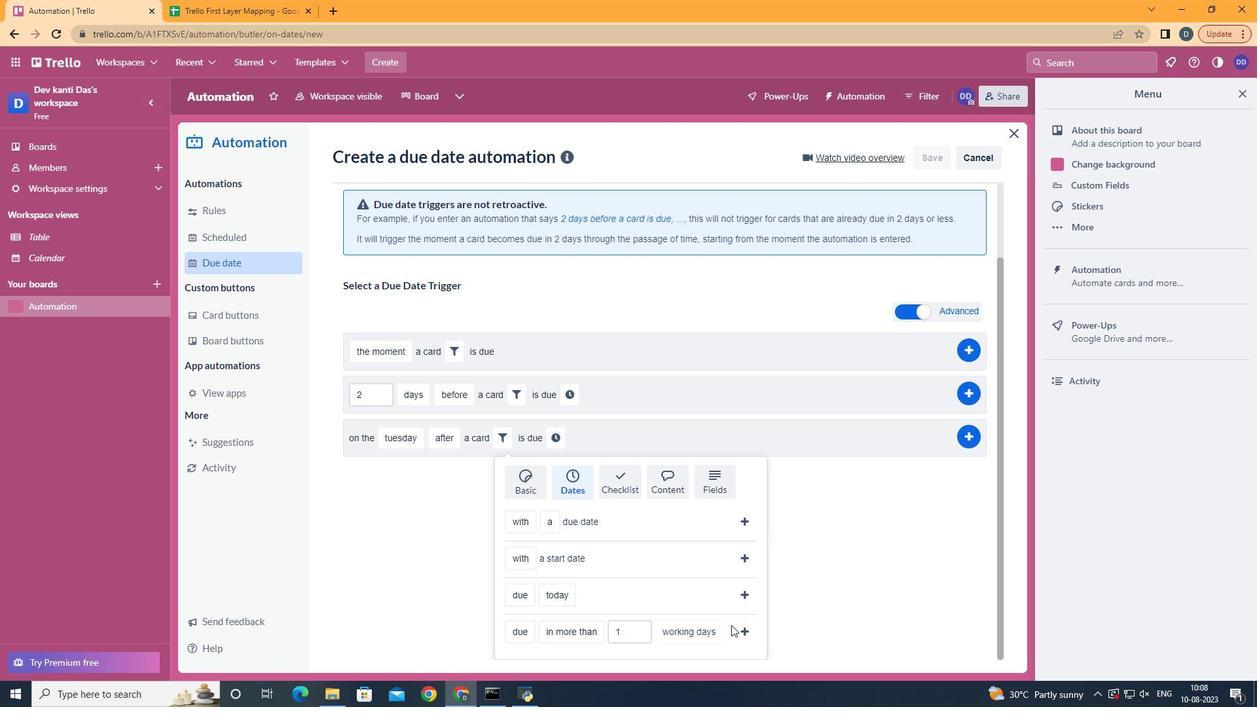 
Action: Mouse moved to (753, 631)
Screenshot: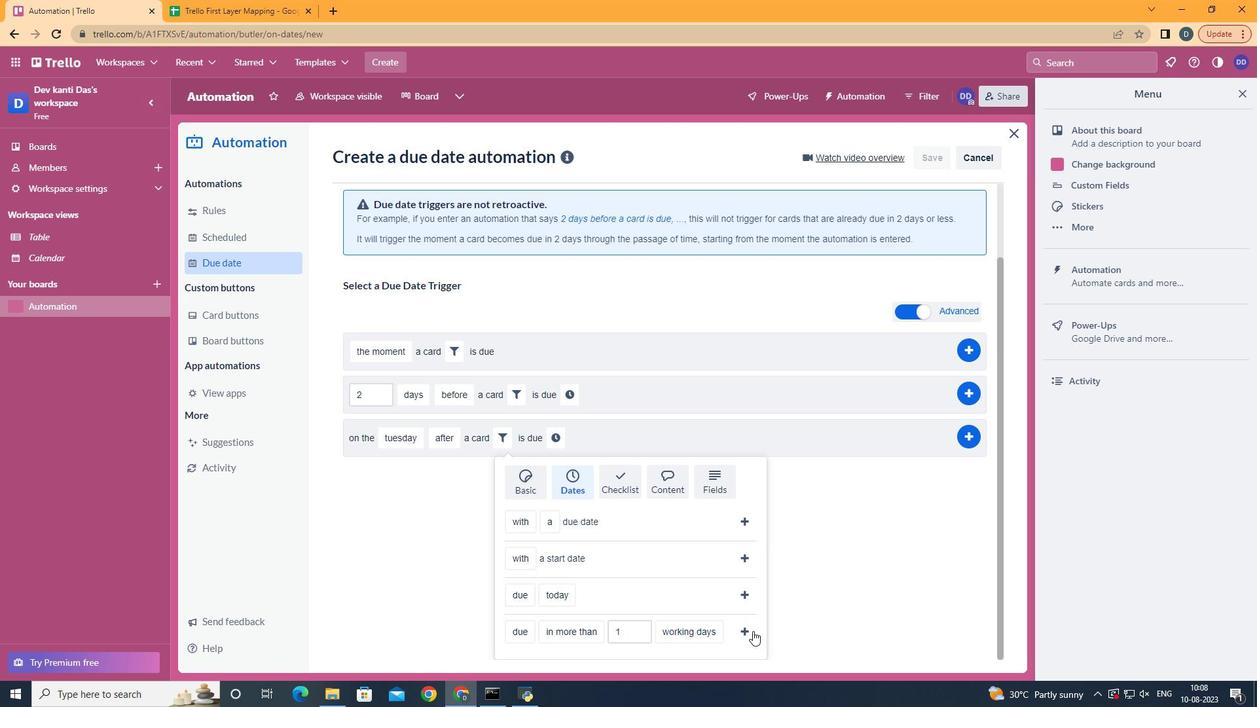 
Action: Mouse pressed left at (753, 631)
Screenshot: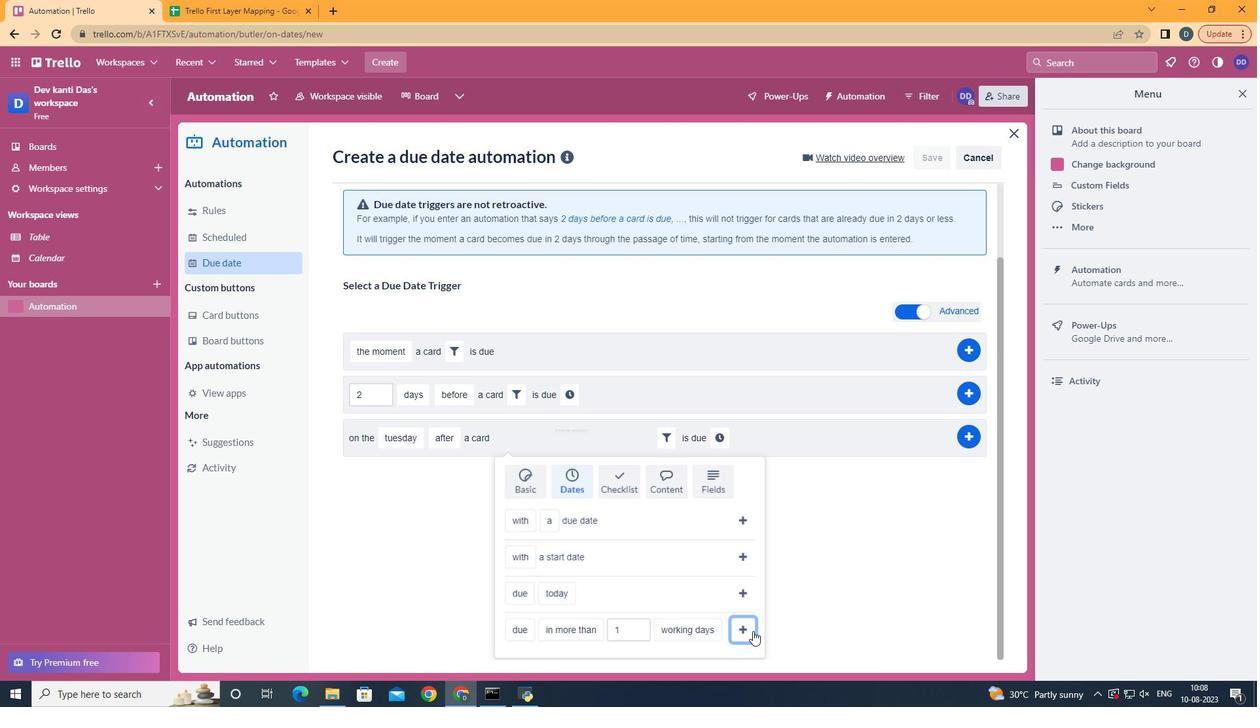 
Action: Mouse moved to (726, 532)
Screenshot: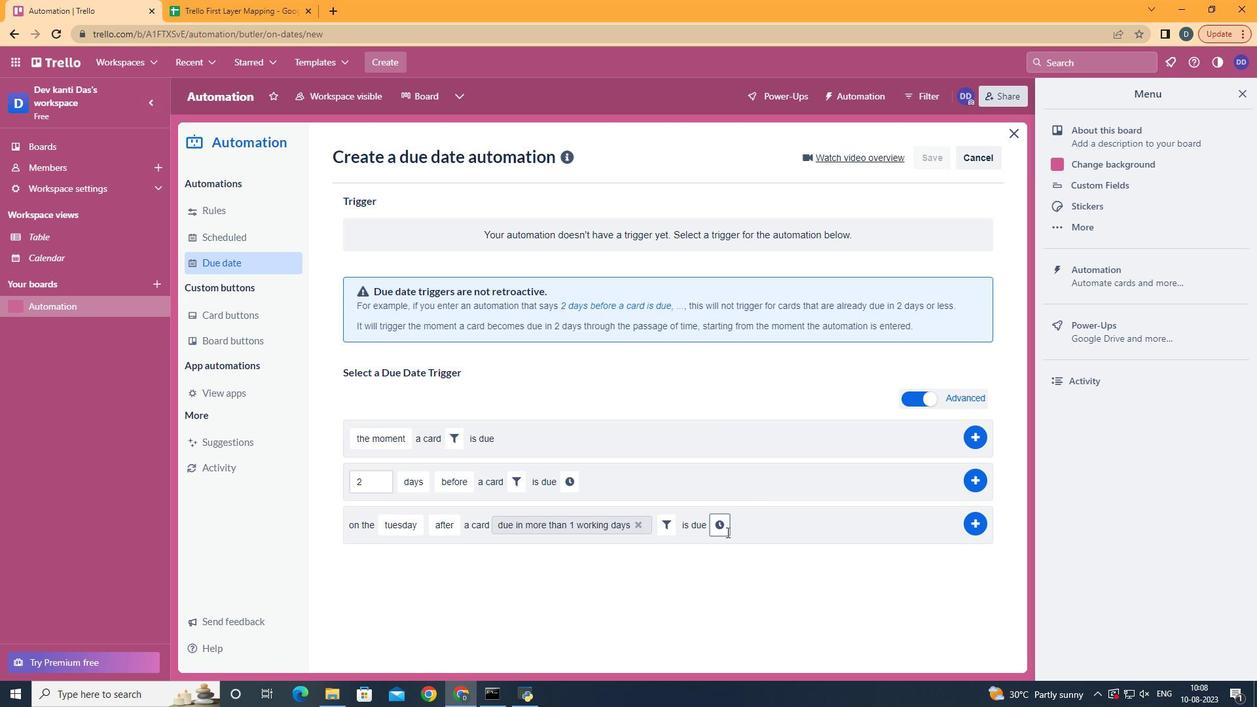 
Action: Mouse pressed left at (726, 532)
Screenshot: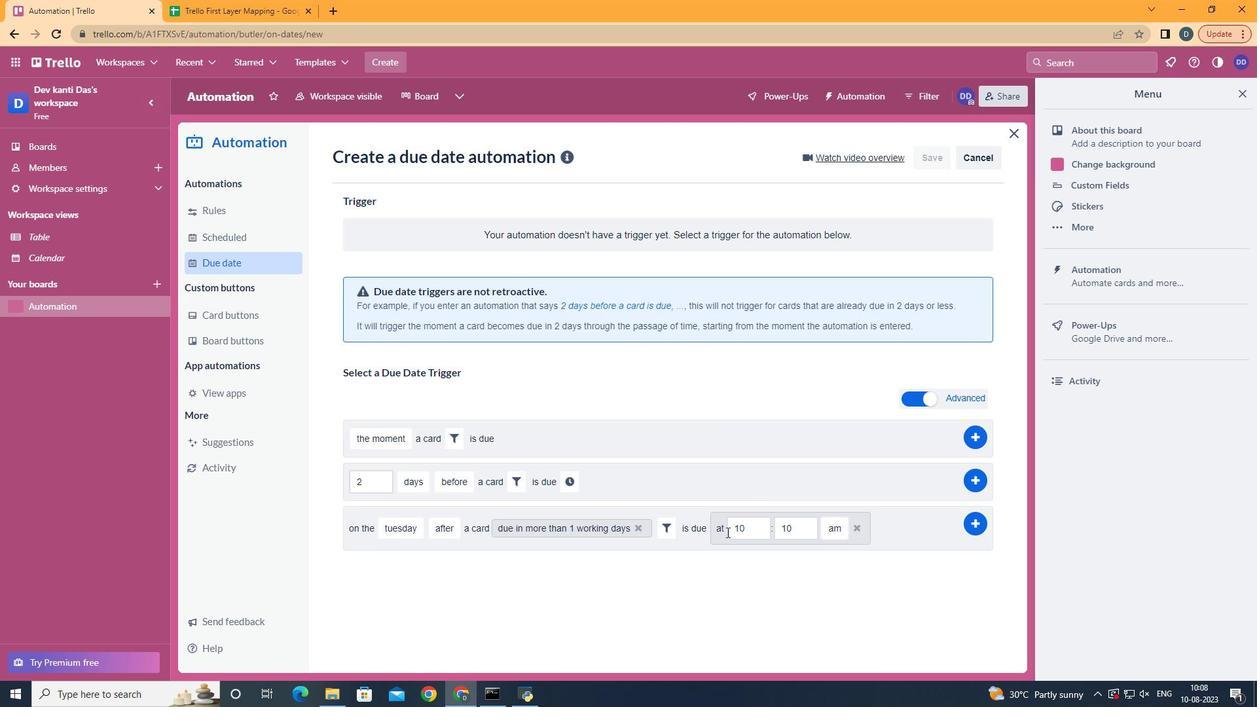 
Action: Mouse moved to (754, 526)
Screenshot: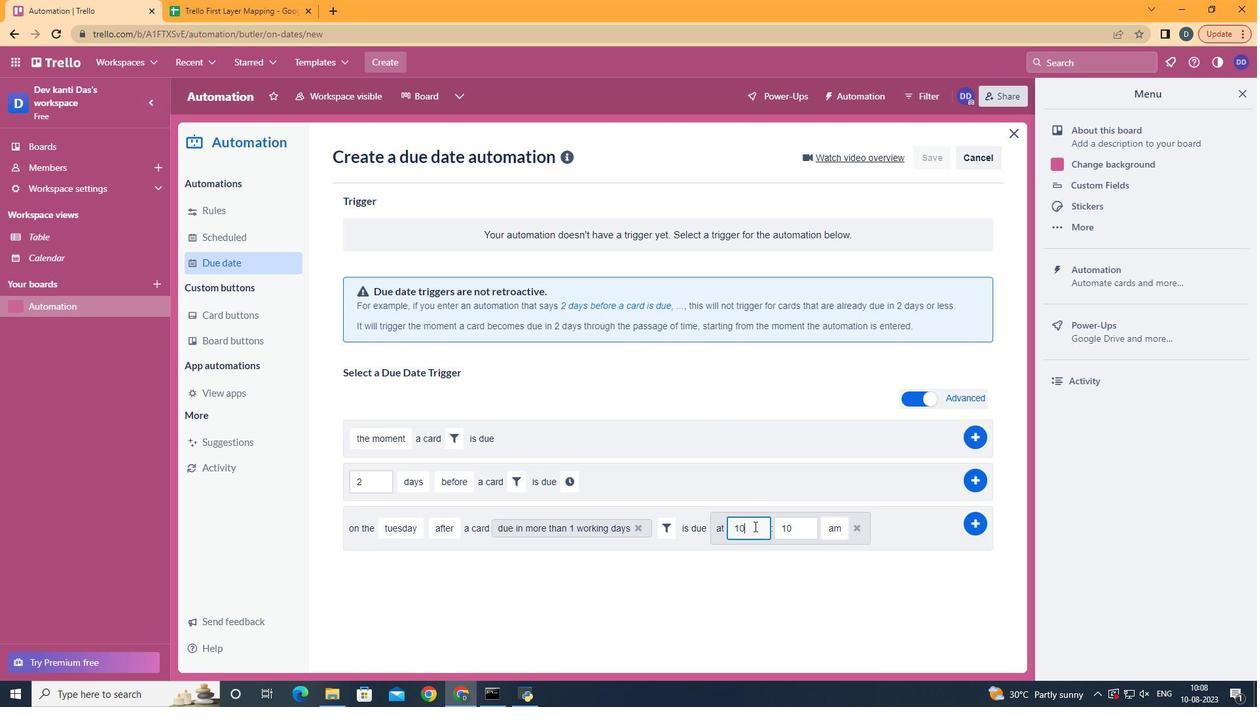 
Action: Mouse pressed left at (754, 526)
Screenshot: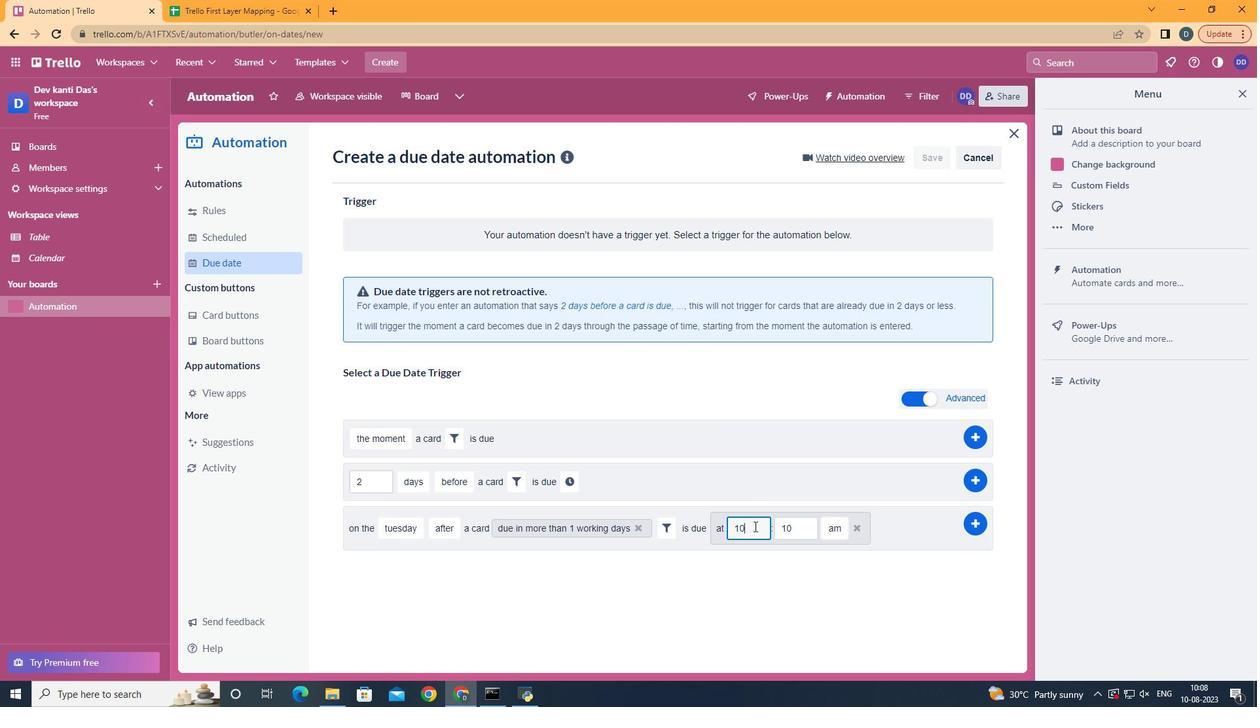 
Action: Mouse moved to (773, 519)
Screenshot: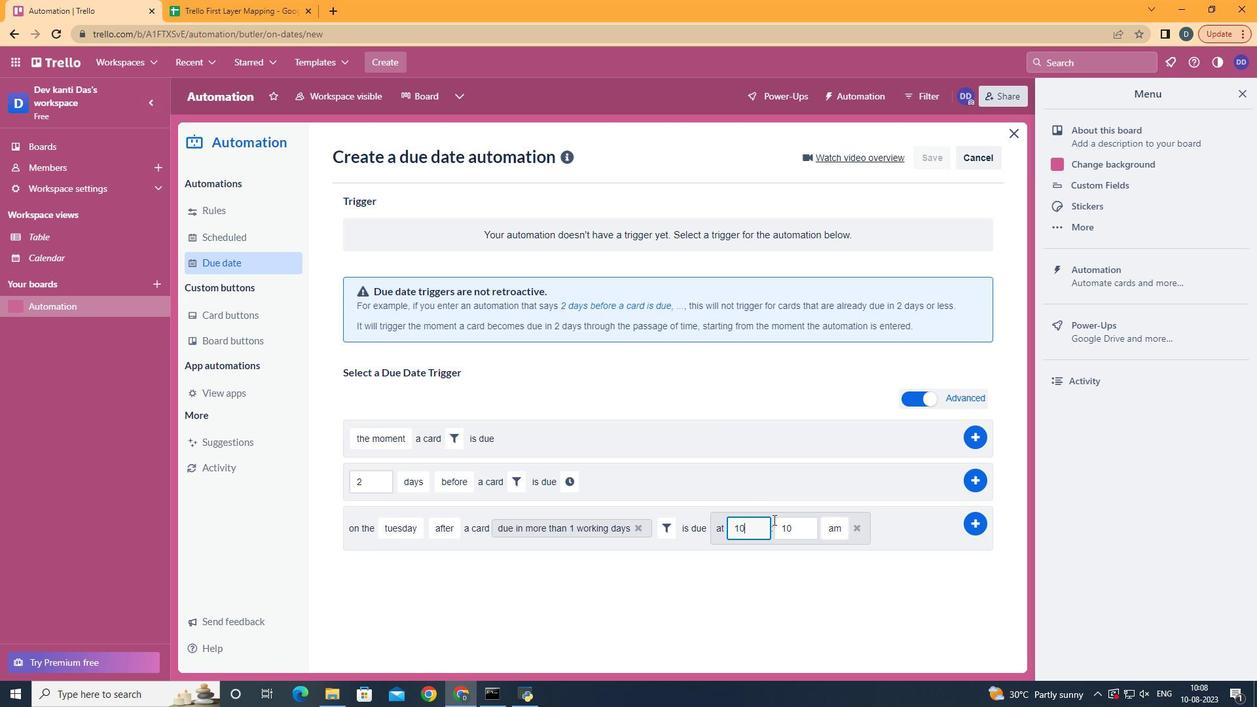 
Action: Key pressed <Key.backspace>1
Screenshot: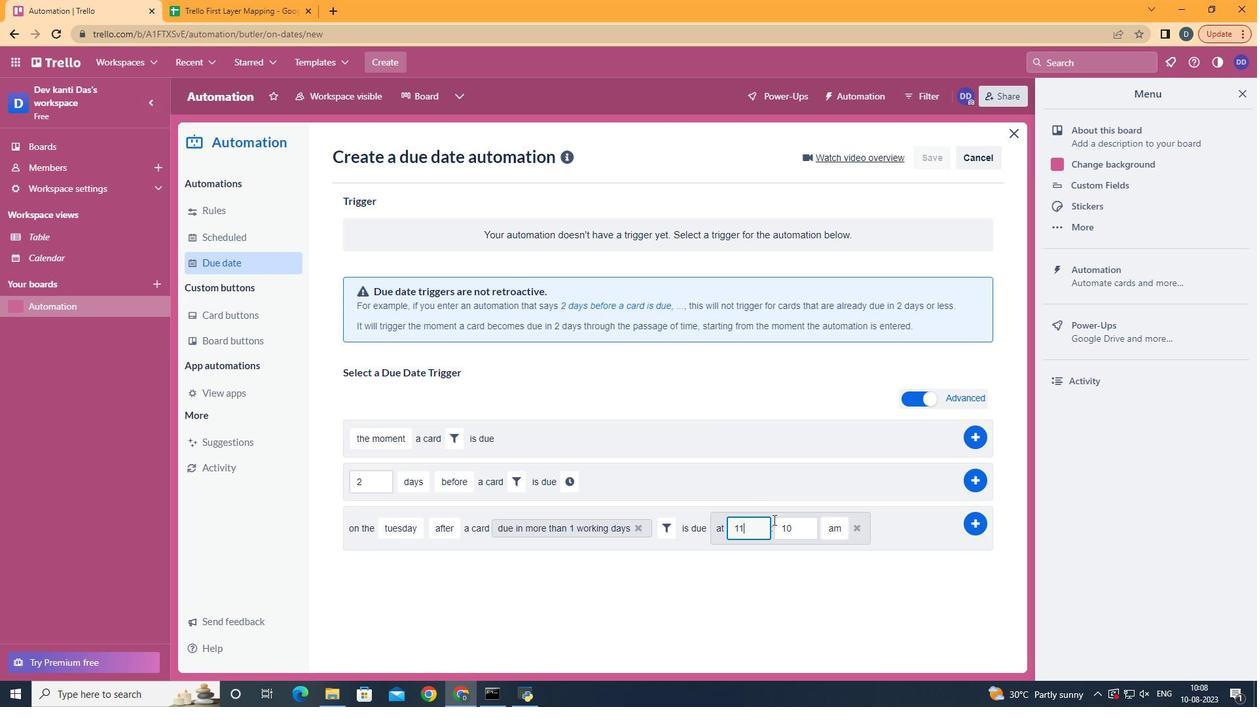 
Action: Mouse moved to (801, 529)
Screenshot: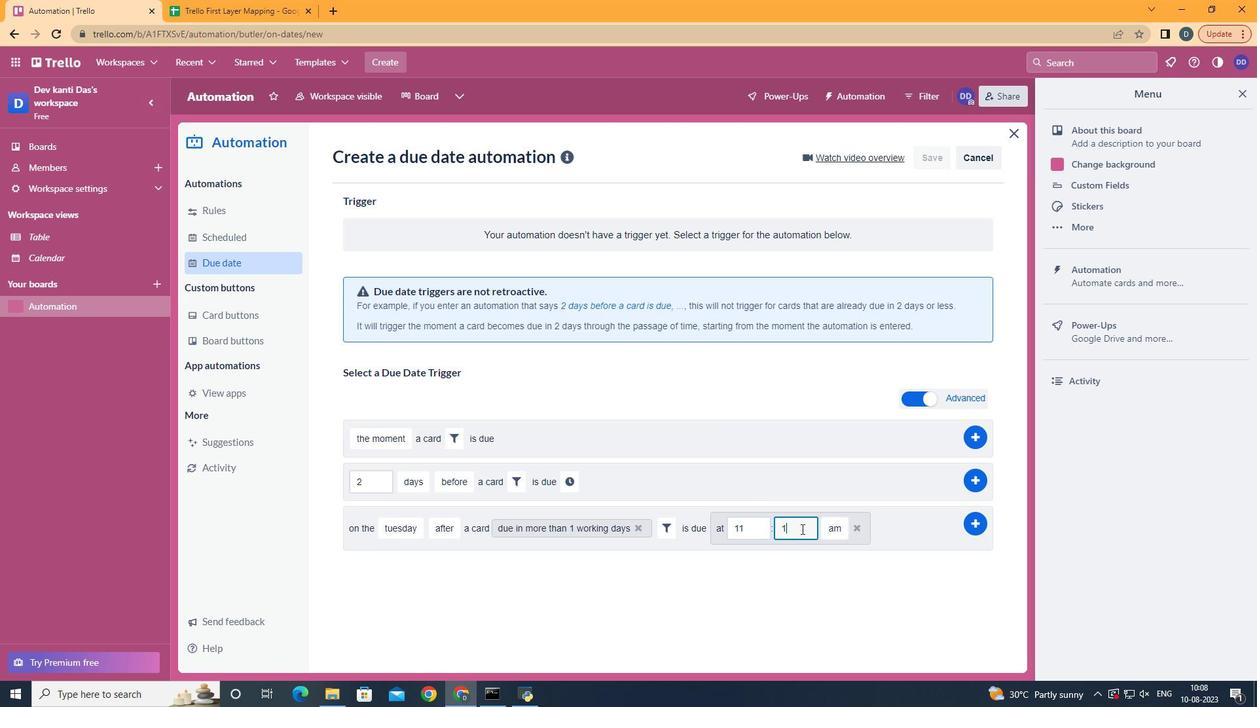 
Action: Mouse pressed left at (801, 529)
Screenshot: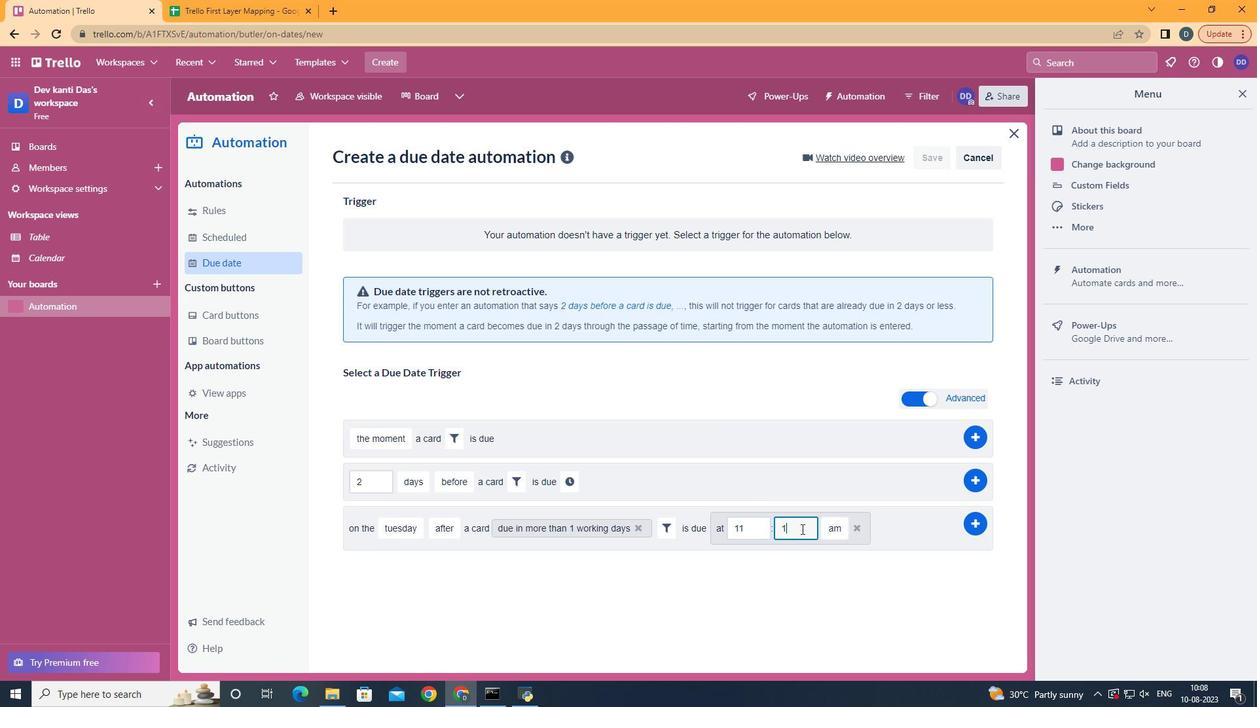 
Action: Key pressed <Key.backspace><Key.backspace>00
Screenshot: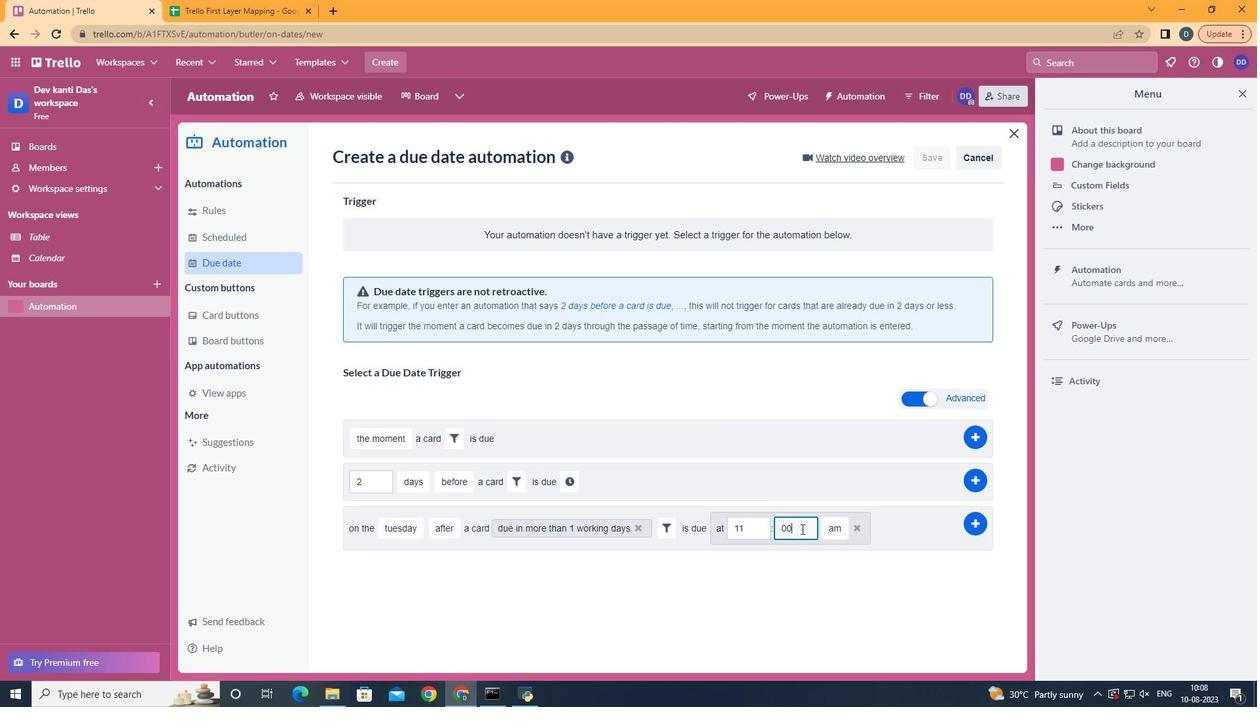 
Action: Mouse moved to (986, 518)
Screenshot: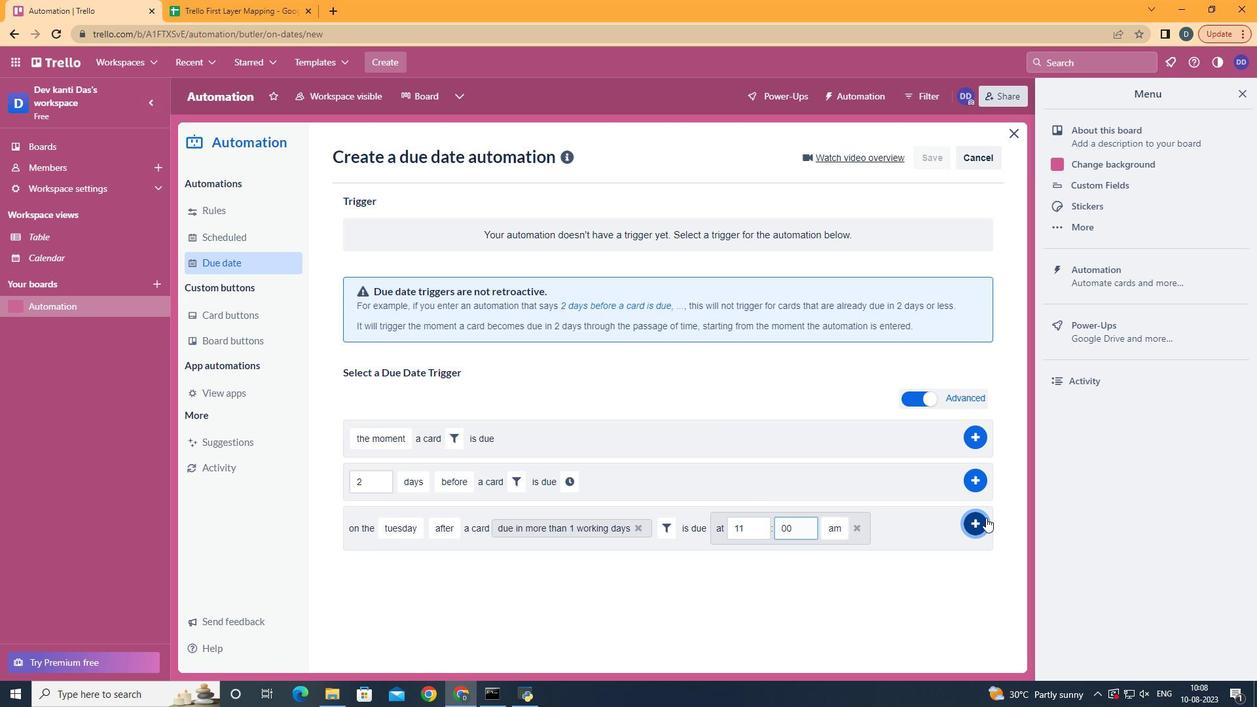 
Action: Mouse pressed left at (986, 518)
Screenshot: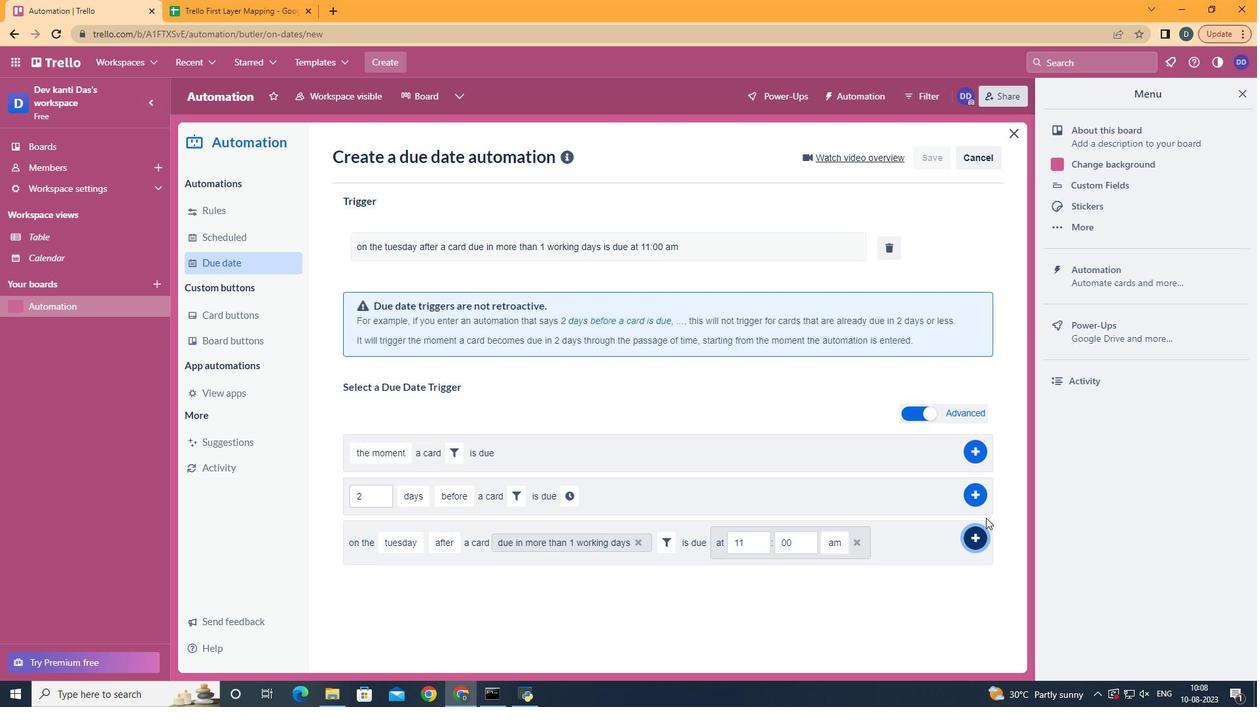 
Action: Mouse moved to (799, 311)
Screenshot: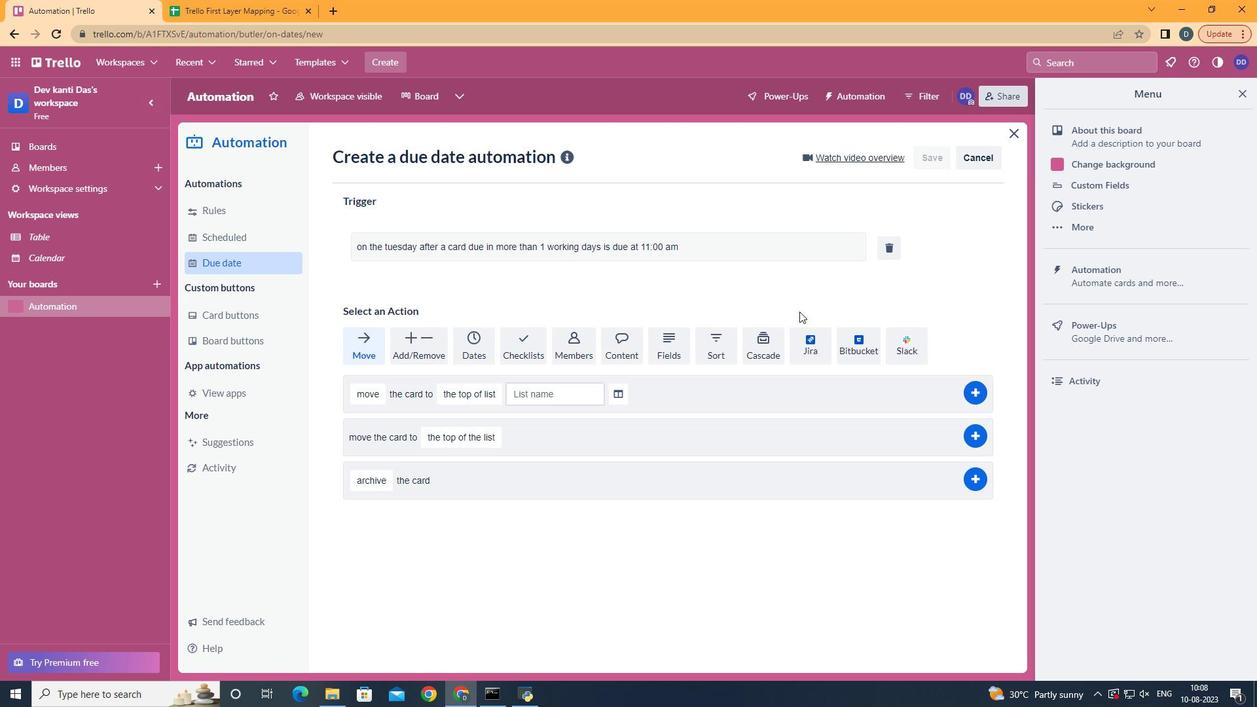 
